 Task: Search one way flight ticket for 2 adults, 4 children and 1 infant on lap in business from Roanoke: Roanoke-blacksburg Regional Airport (woodrum Field) to Raleigh: Raleigh-durham International Airport on 8-5-2023. Choice of flights is Singapure airlines. Number of bags: 2 carry on bags and 7 checked bags. Price is upto 93000. Outbound departure time preference is 22:45.
Action: Mouse moved to (288, 266)
Screenshot: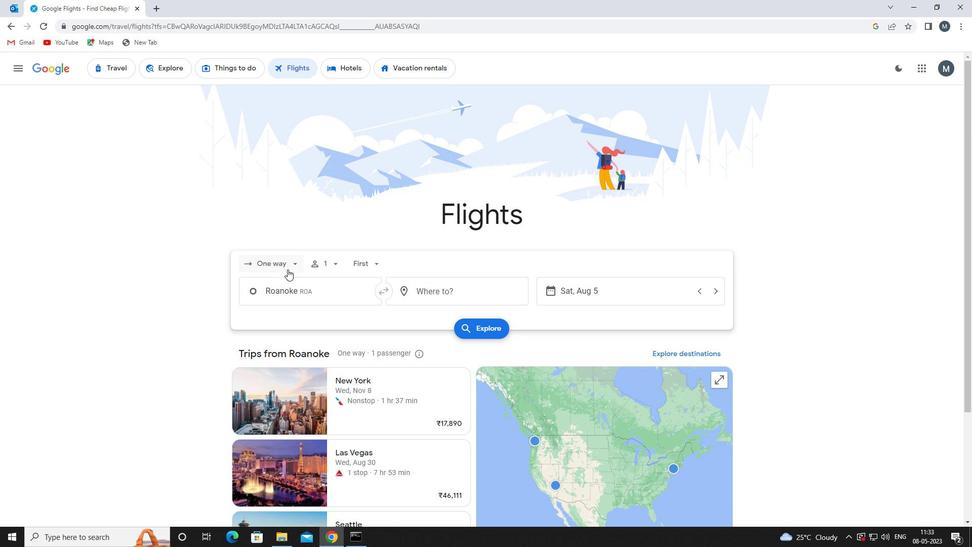 
Action: Mouse pressed left at (288, 266)
Screenshot: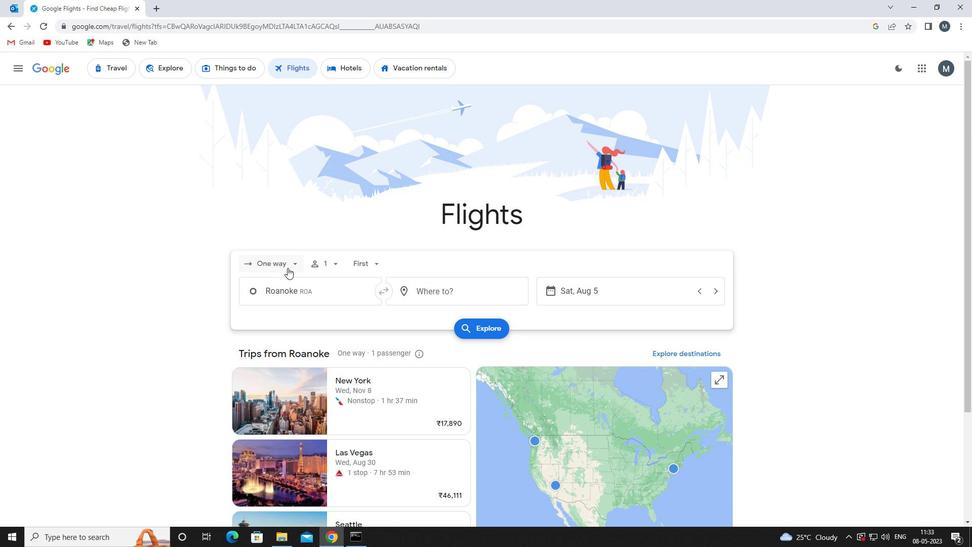
Action: Mouse moved to (295, 313)
Screenshot: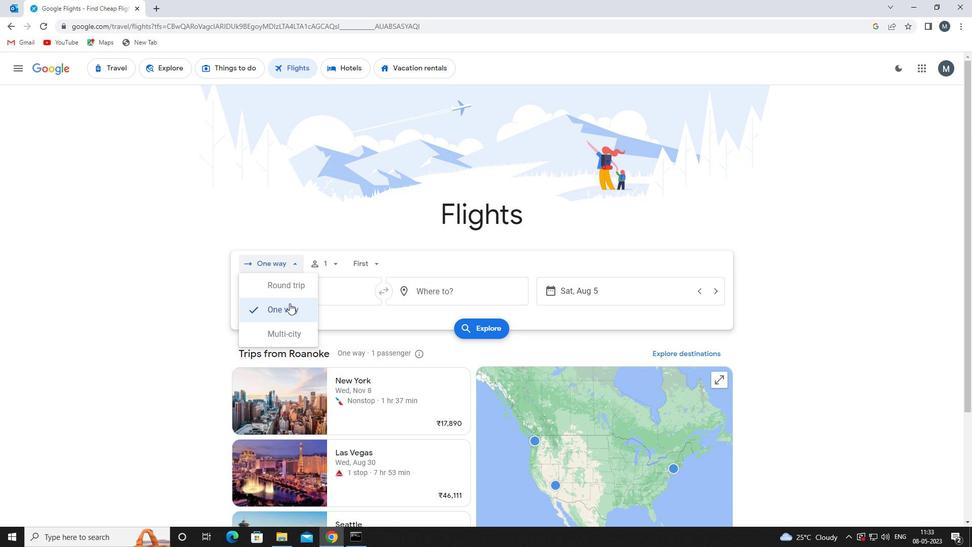 
Action: Mouse pressed left at (295, 313)
Screenshot: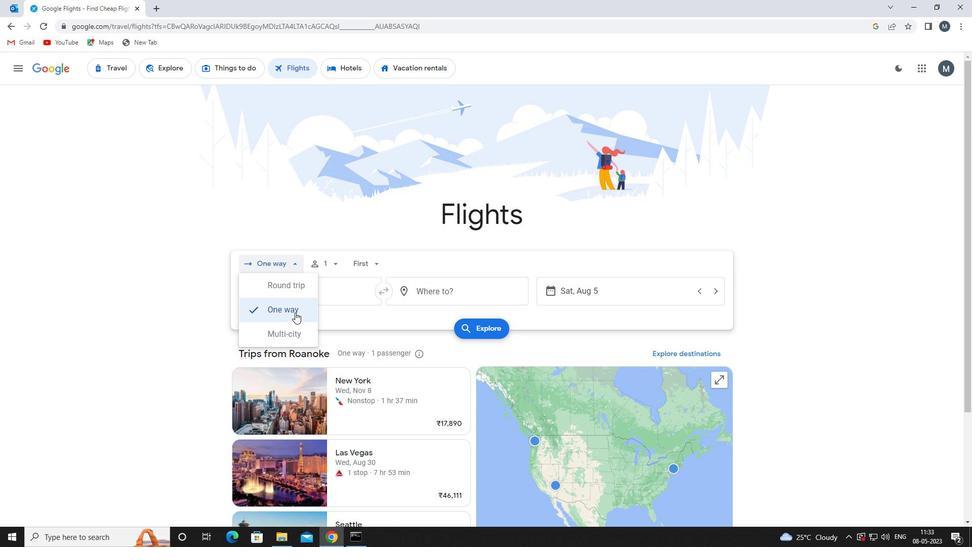
Action: Mouse moved to (334, 264)
Screenshot: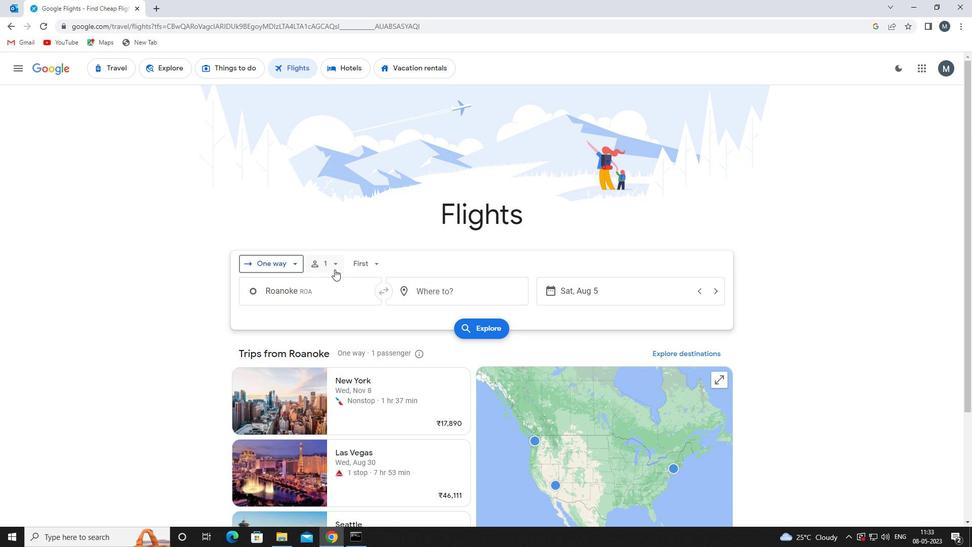 
Action: Mouse pressed left at (334, 264)
Screenshot: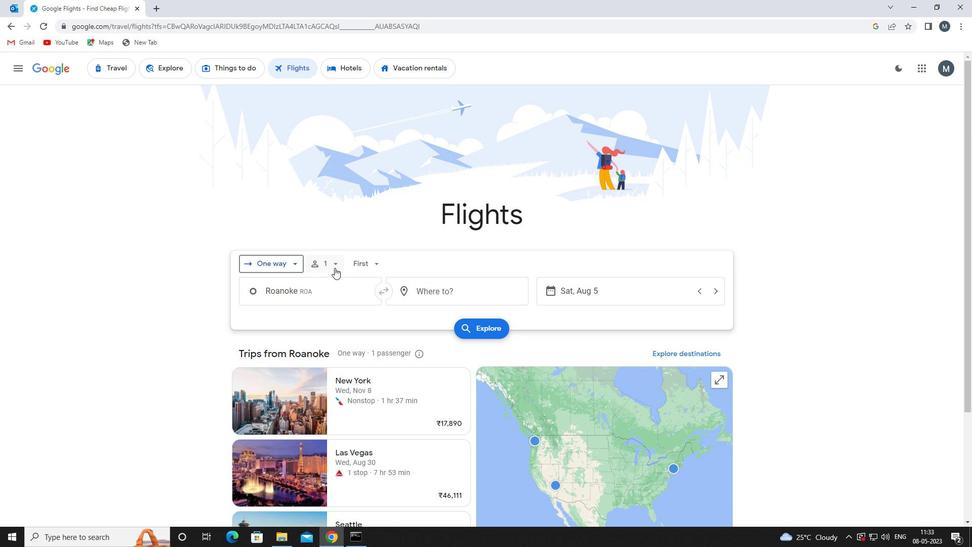 
Action: Mouse moved to (413, 289)
Screenshot: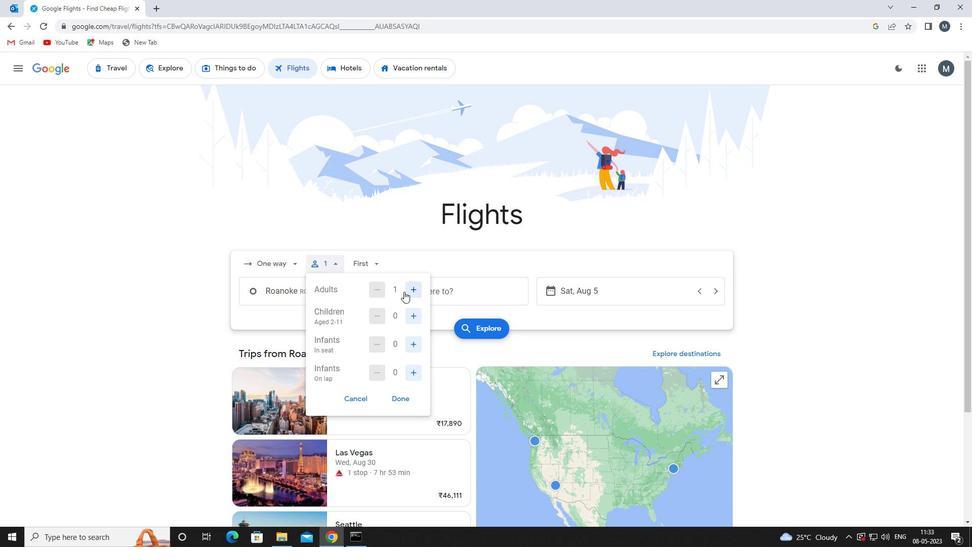 
Action: Mouse pressed left at (413, 289)
Screenshot: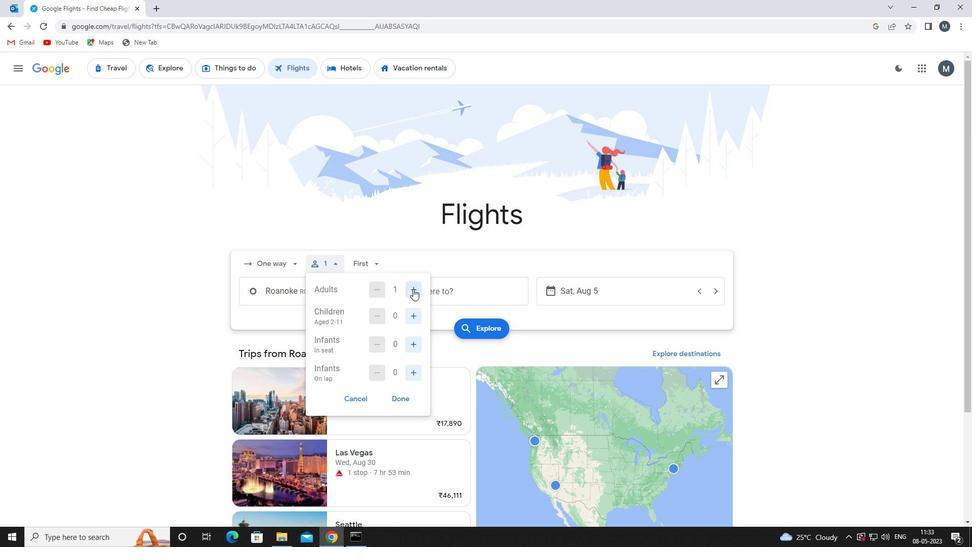 
Action: Mouse moved to (413, 316)
Screenshot: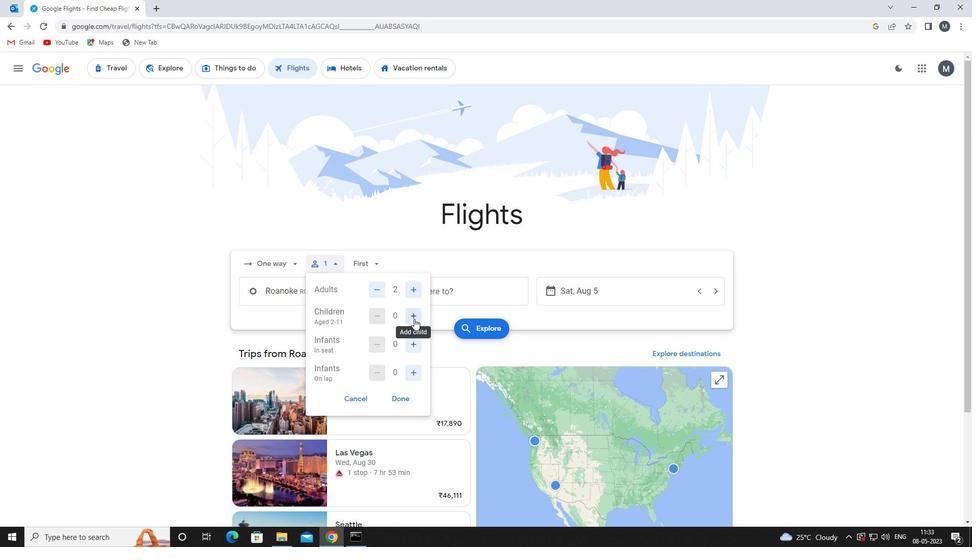 
Action: Mouse pressed left at (413, 316)
Screenshot: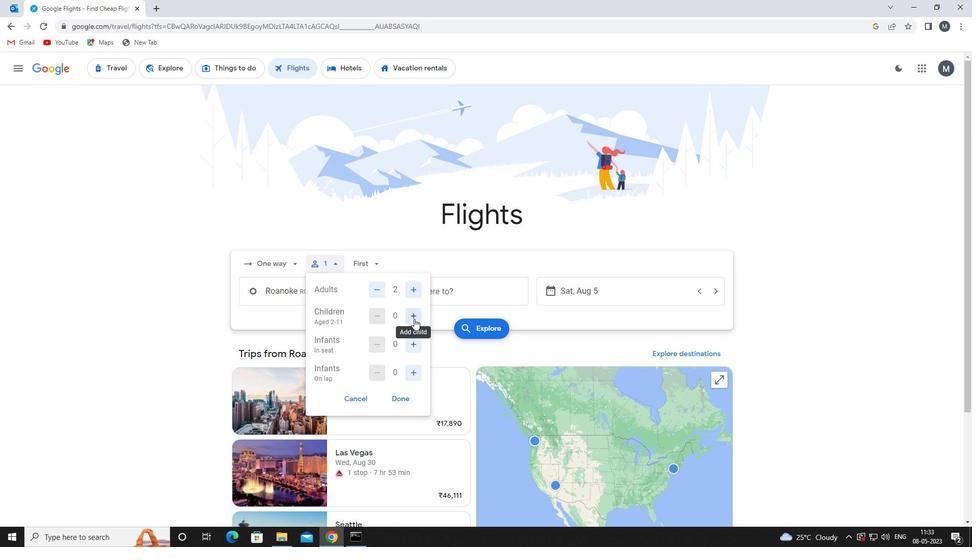 
Action: Mouse moved to (413, 316)
Screenshot: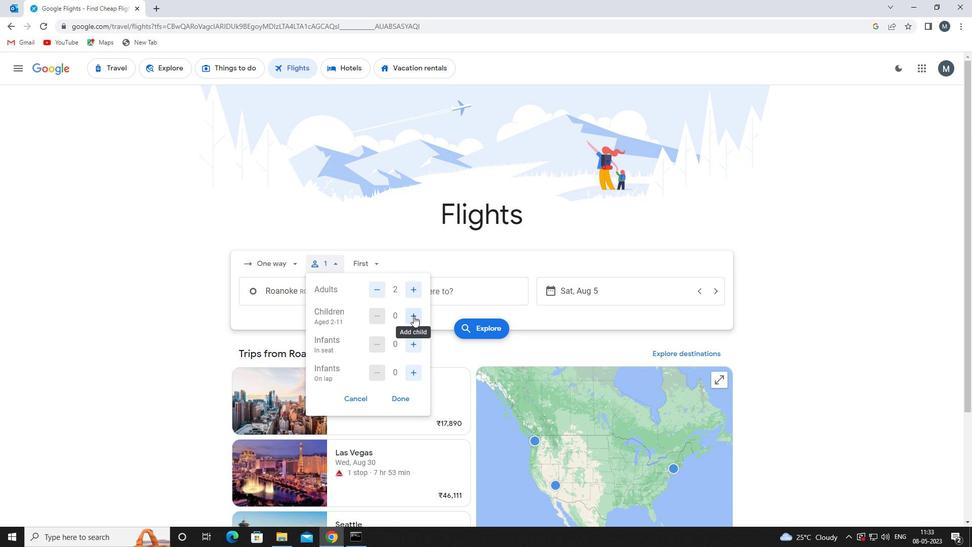 
Action: Mouse pressed left at (413, 316)
Screenshot: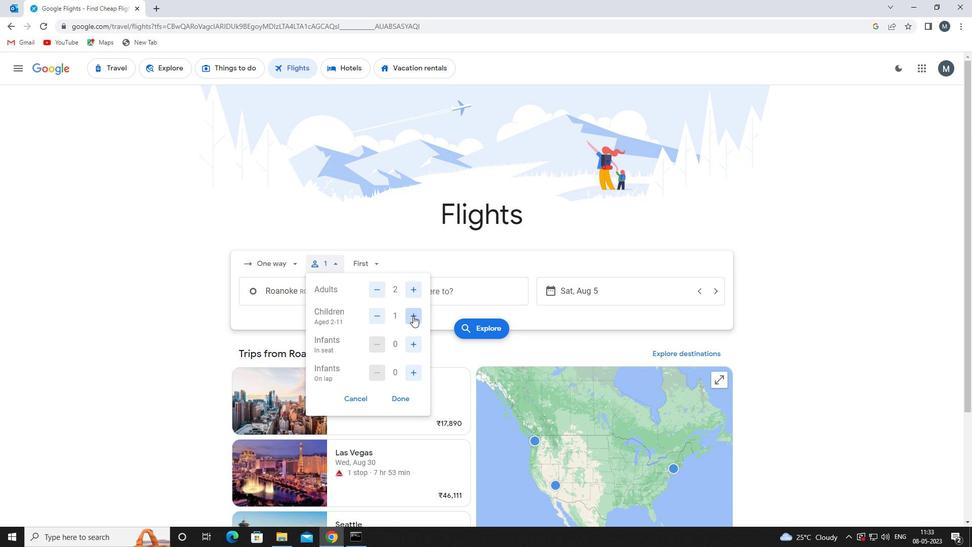 
Action: Mouse pressed left at (413, 316)
Screenshot: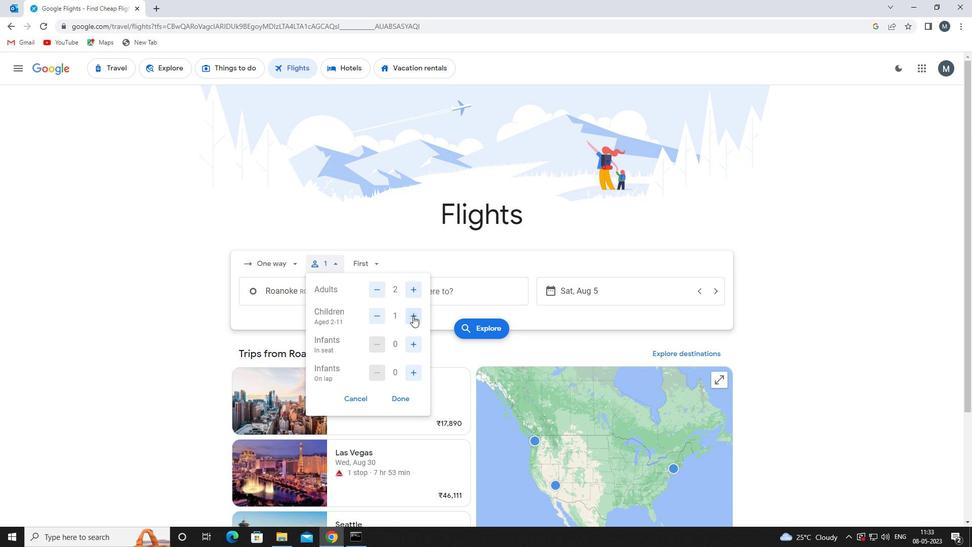
Action: Mouse pressed left at (413, 316)
Screenshot: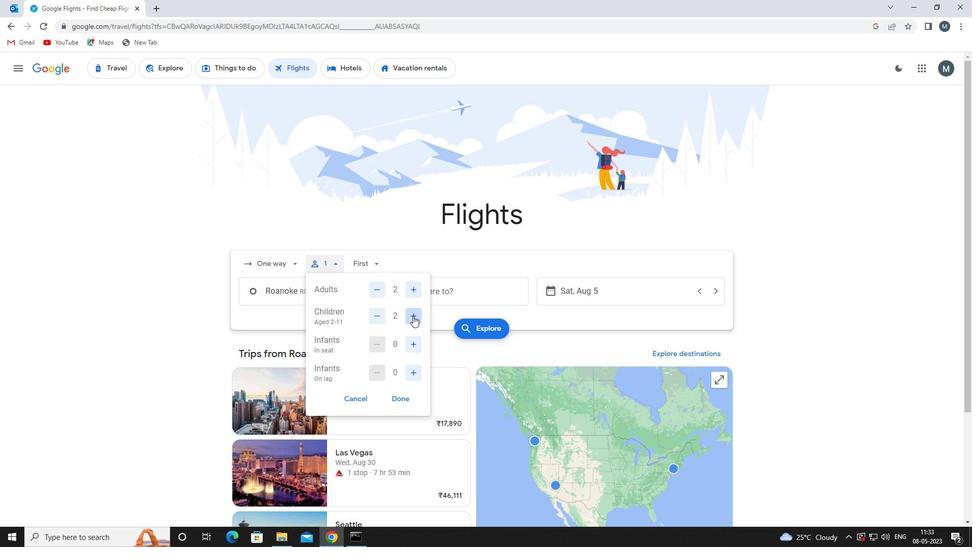 
Action: Mouse moved to (417, 344)
Screenshot: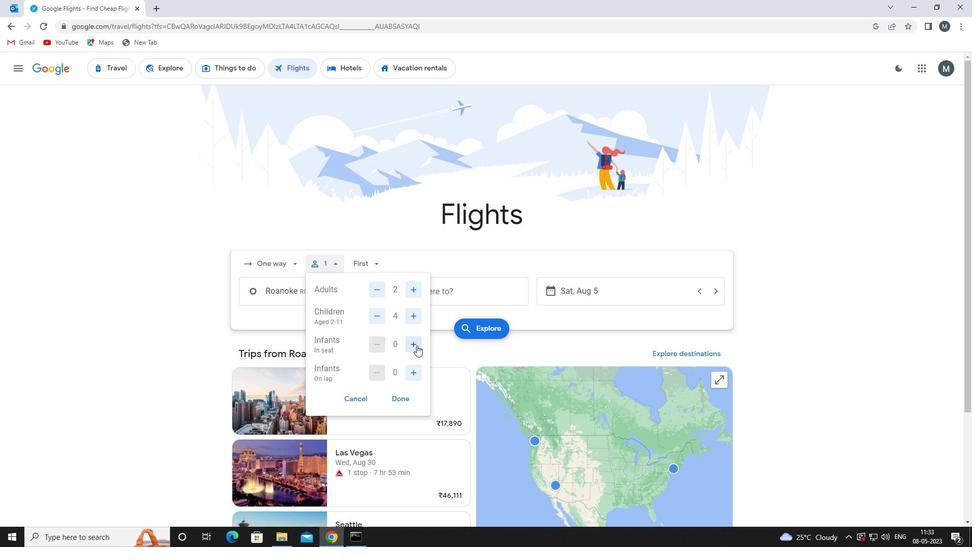 
Action: Mouse pressed left at (417, 344)
Screenshot: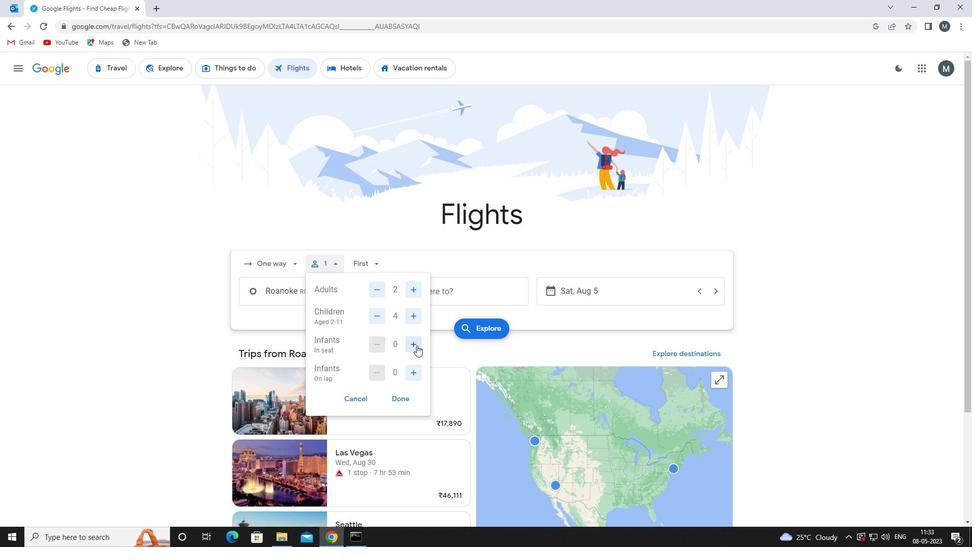 
Action: Mouse moved to (405, 397)
Screenshot: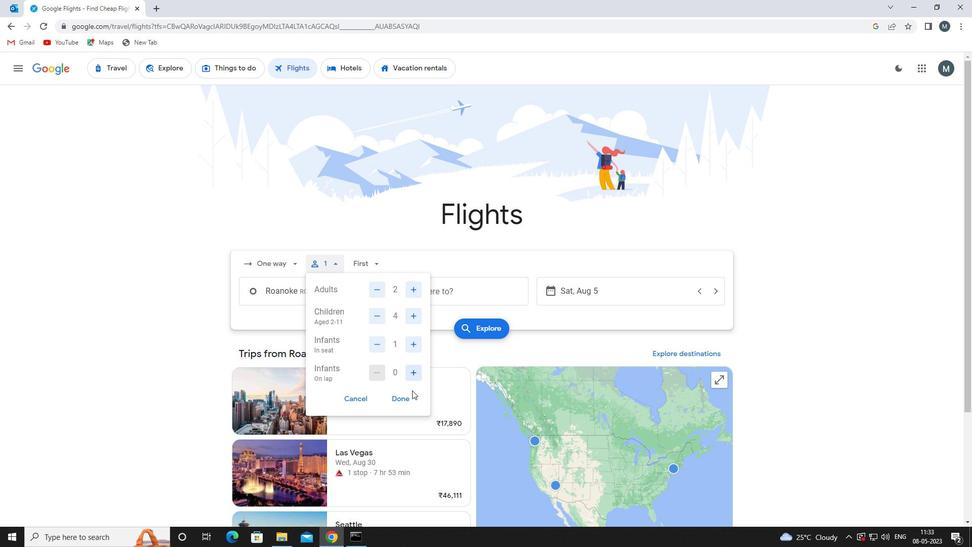 
Action: Mouse pressed left at (405, 397)
Screenshot: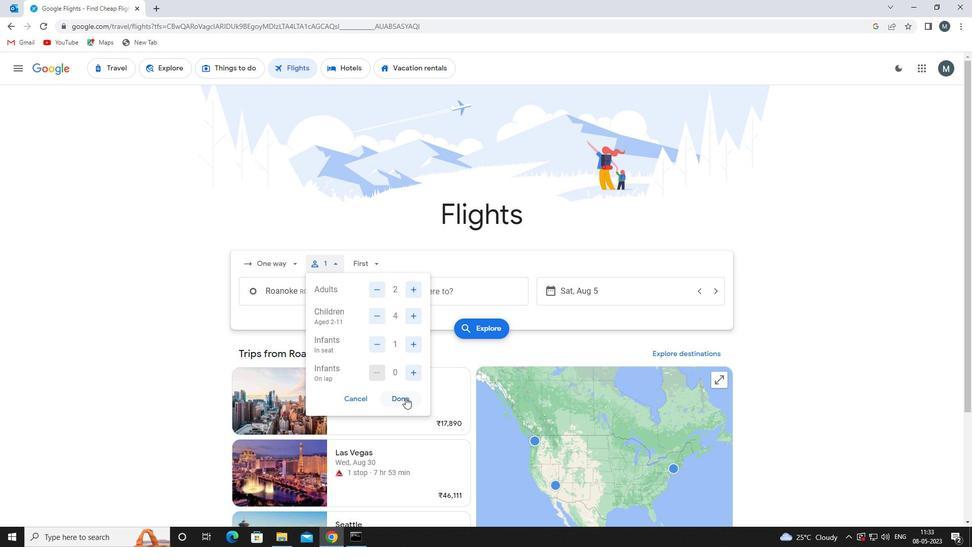 
Action: Mouse moved to (374, 267)
Screenshot: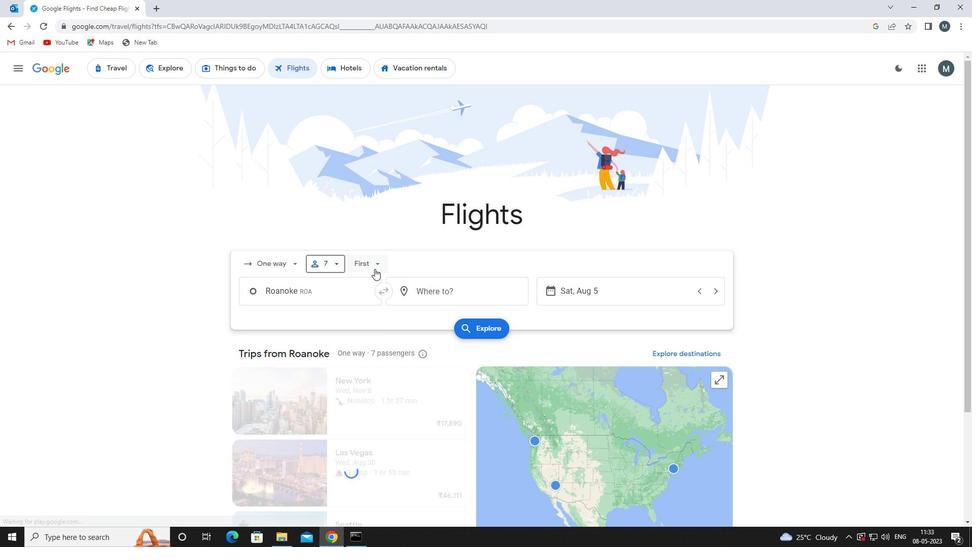 
Action: Mouse pressed left at (374, 267)
Screenshot: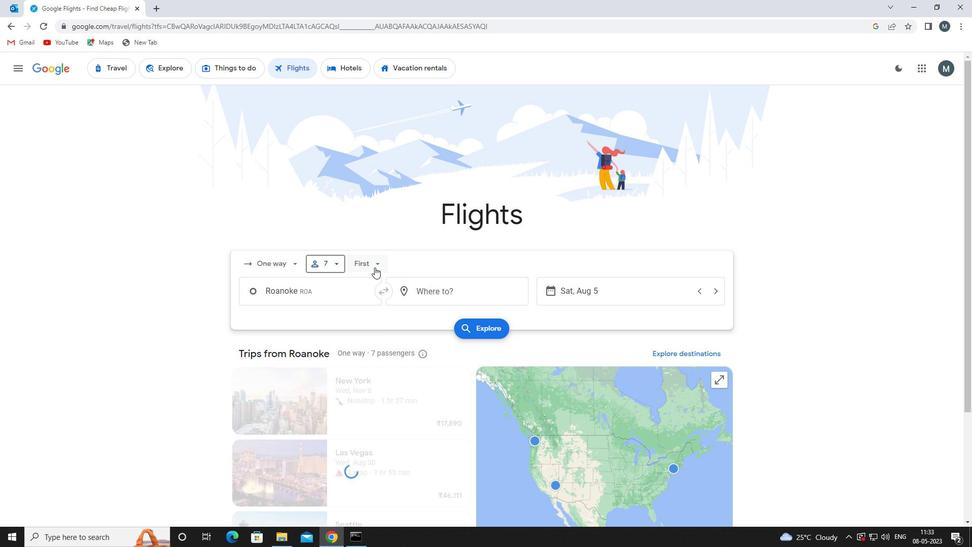 
Action: Mouse moved to (393, 333)
Screenshot: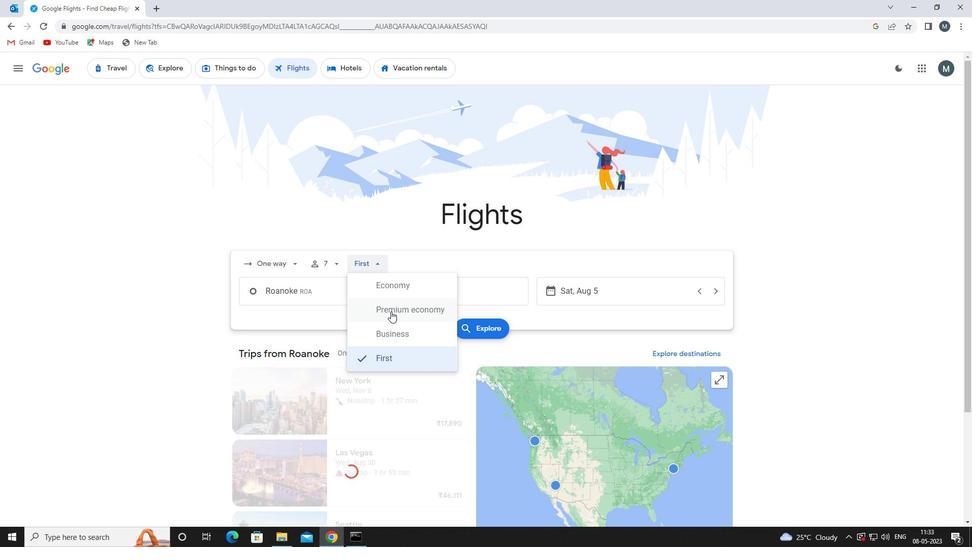 
Action: Mouse pressed left at (393, 333)
Screenshot: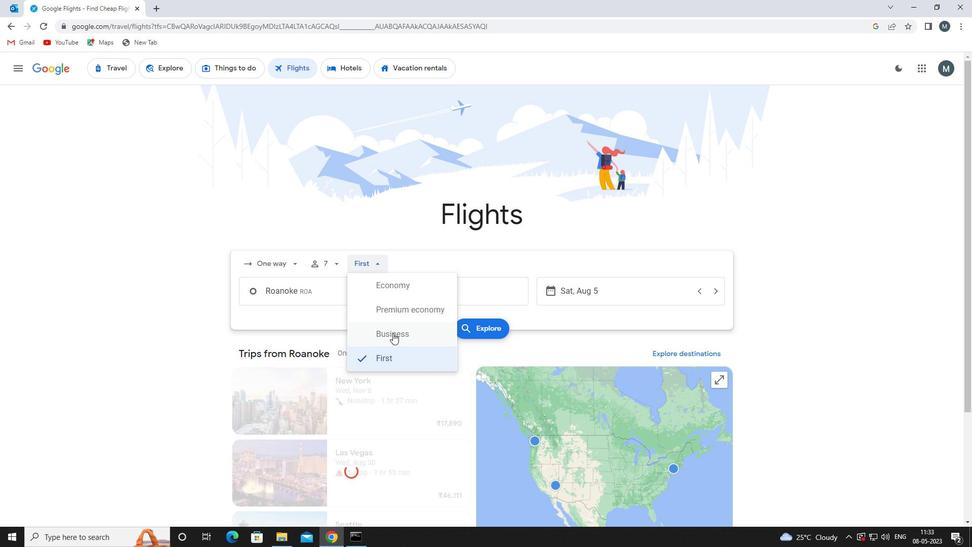 
Action: Mouse moved to (311, 294)
Screenshot: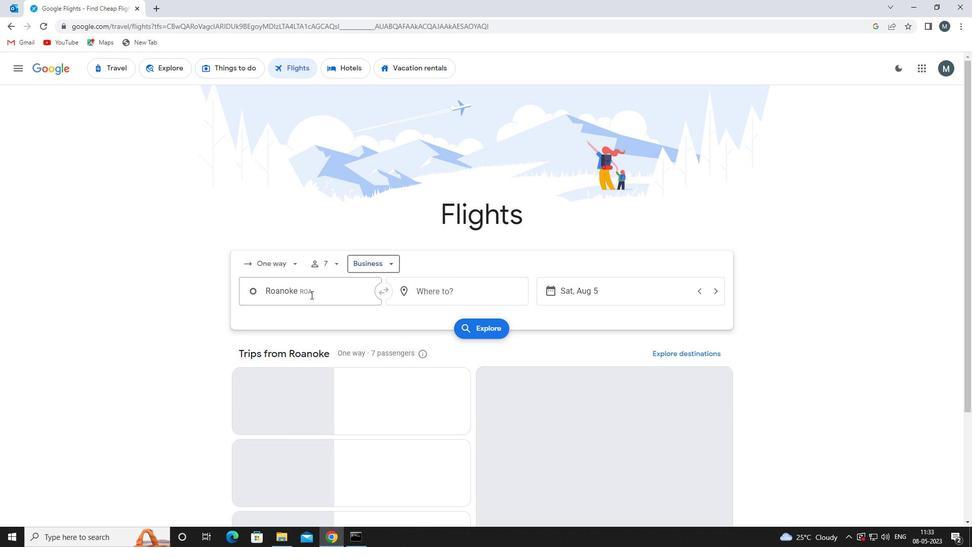 
Action: Mouse pressed left at (311, 294)
Screenshot: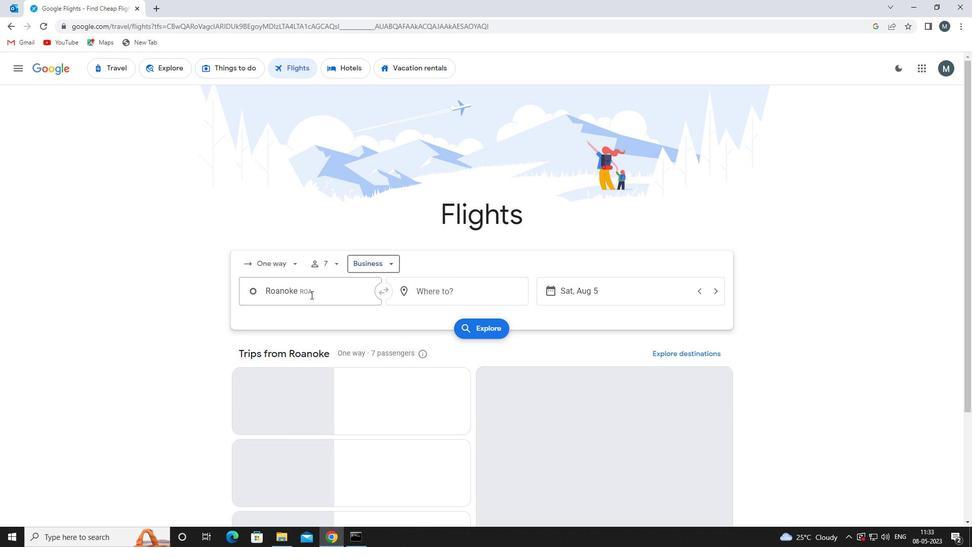 
Action: Mouse moved to (329, 344)
Screenshot: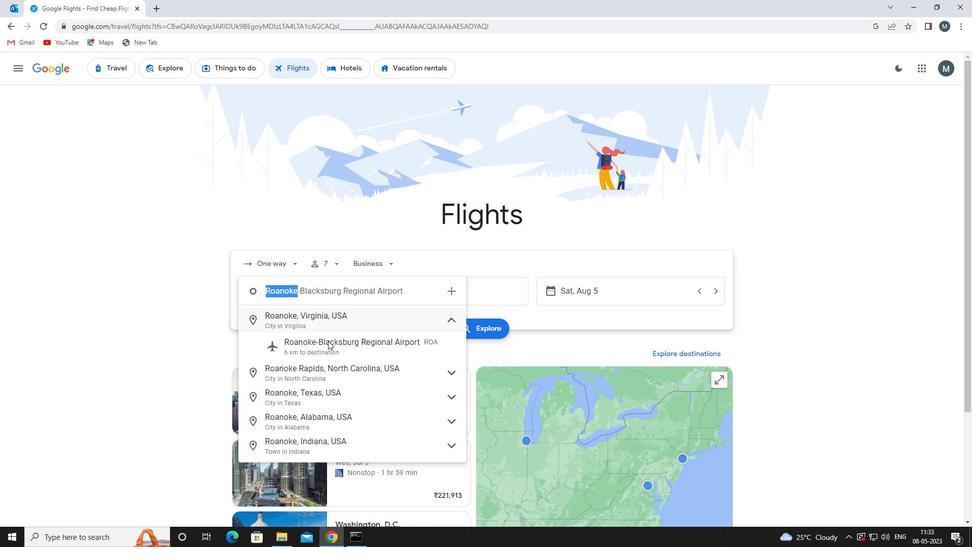 
Action: Mouse pressed left at (329, 344)
Screenshot: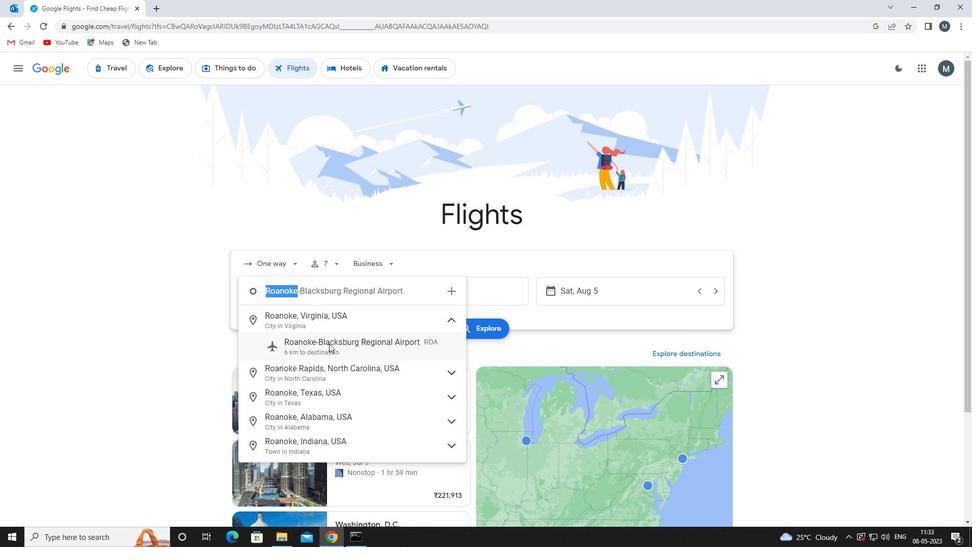 
Action: Mouse moved to (429, 289)
Screenshot: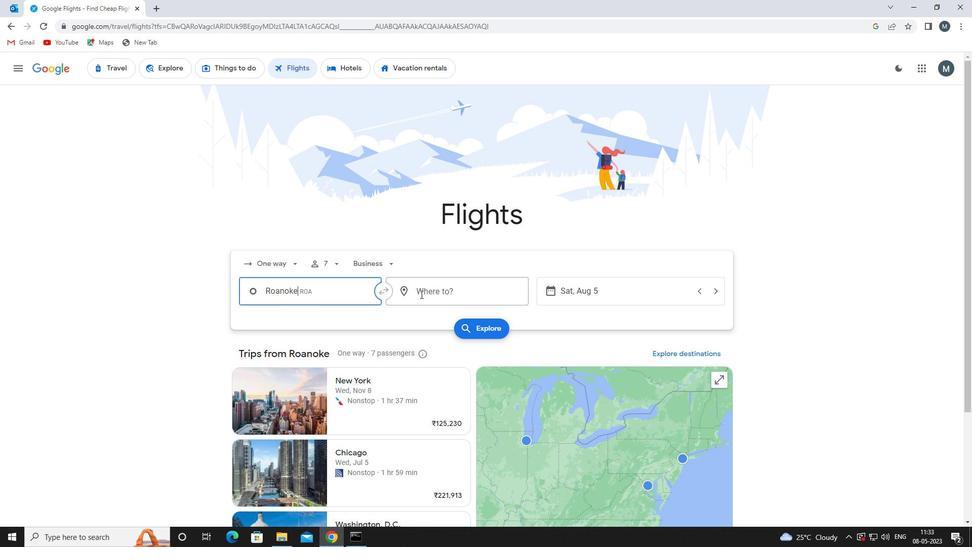 
Action: Mouse pressed left at (429, 289)
Screenshot: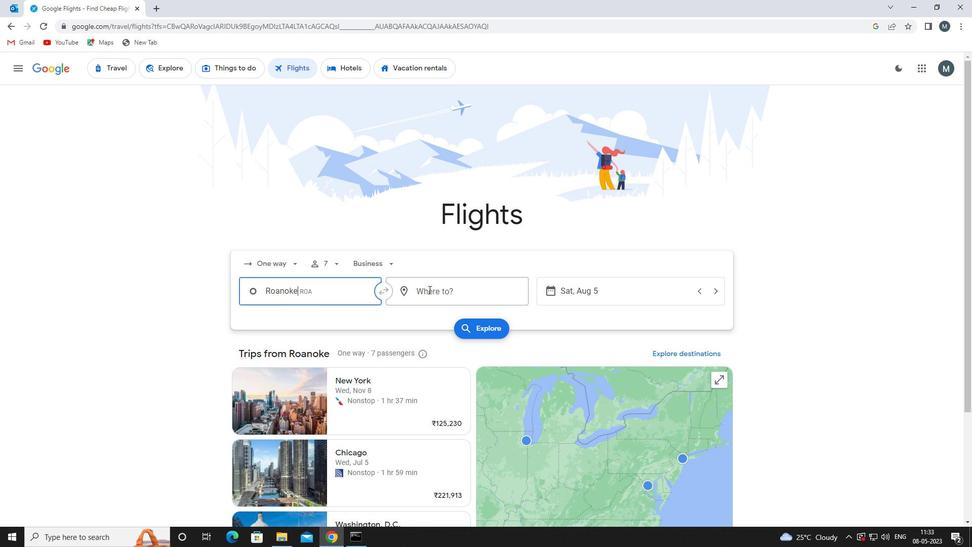 
Action: Mouse moved to (429, 289)
Screenshot: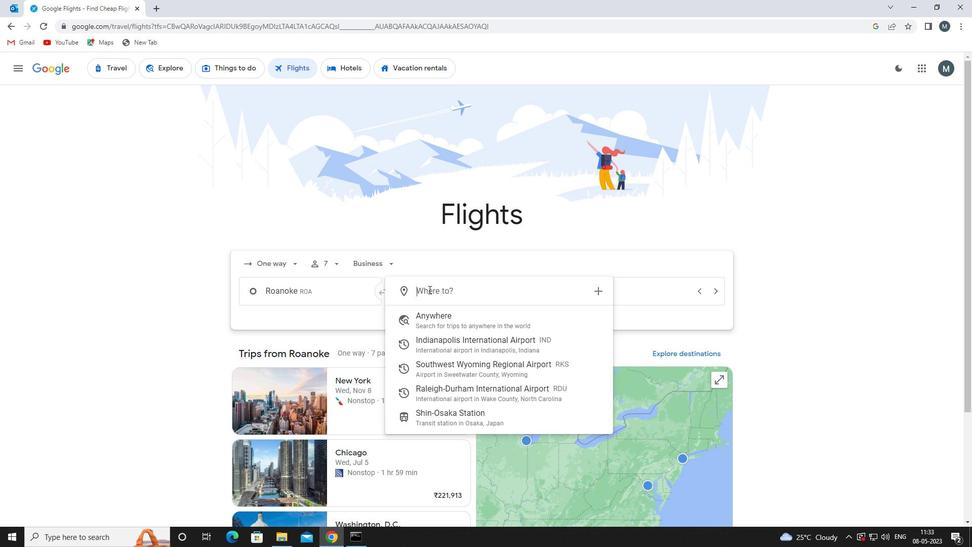 
Action: Key pressed rdu
Screenshot: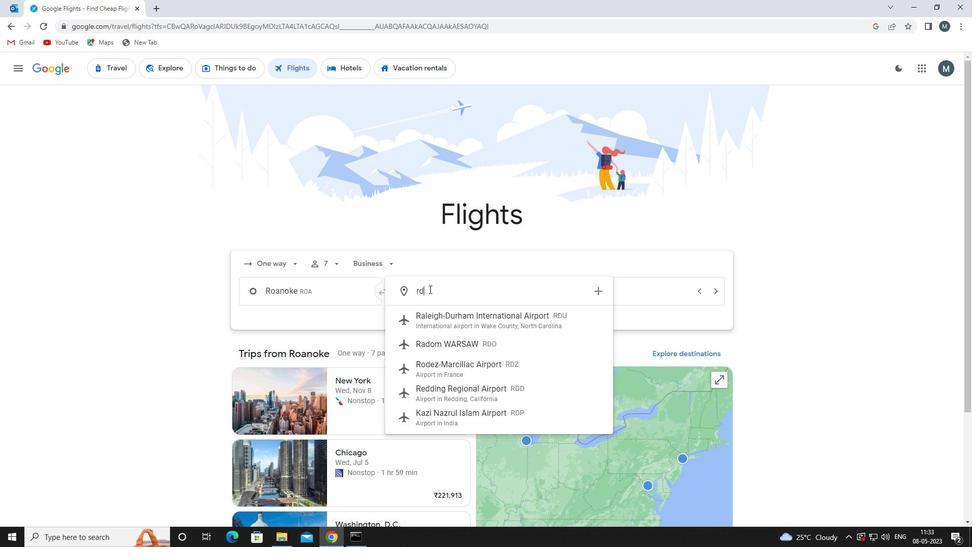
Action: Mouse moved to (435, 324)
Screenshot: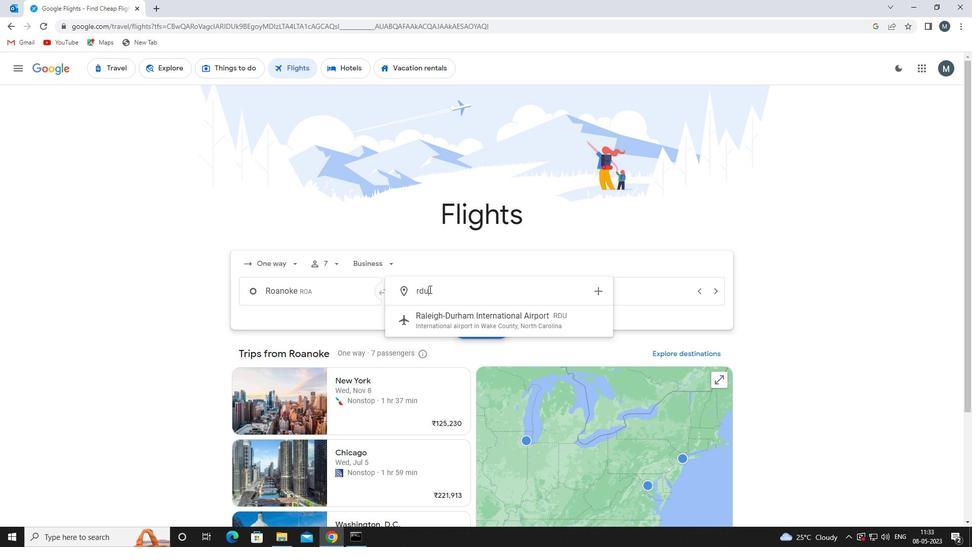 
Action: Mouse pressed left at (435, 324)
Screenshot: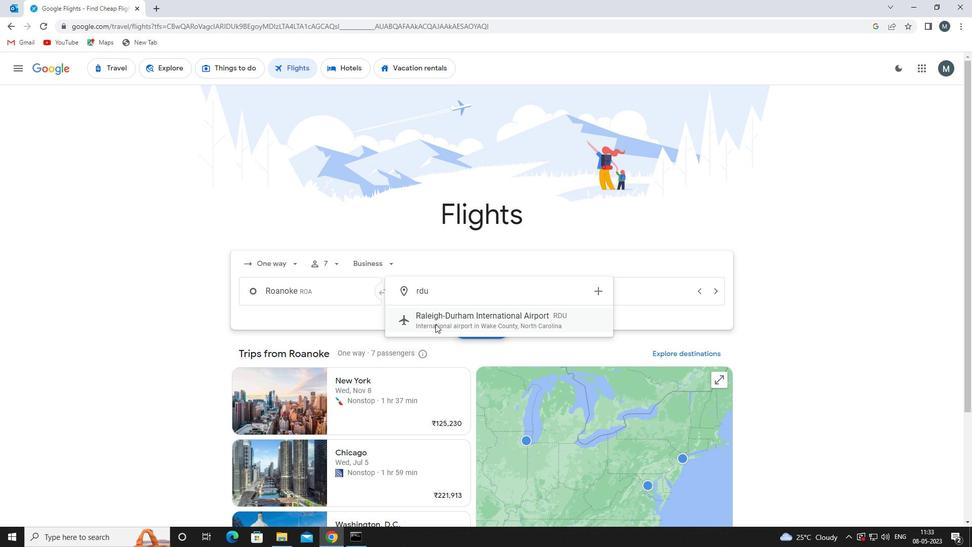 
Action: Mouse moved to (557, 286)
Screenshot: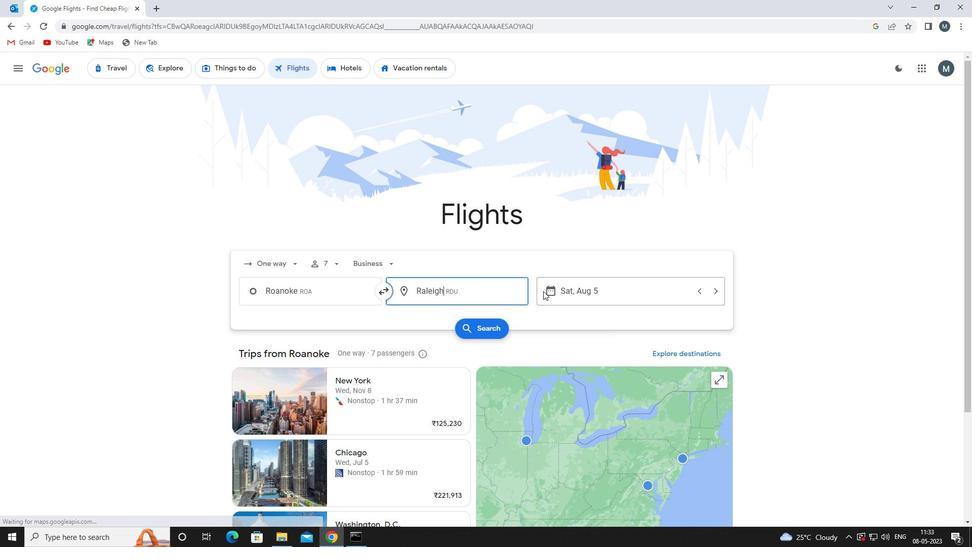 
Action: Mouse pressed left at (557, 286)
Screenshot: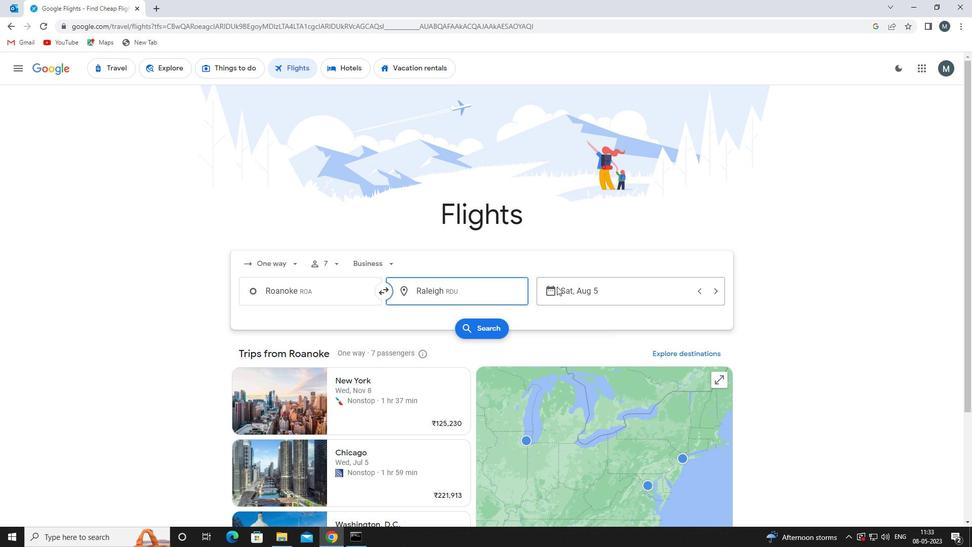 
Action: Mouse moved to (512, 346)
Screenshot: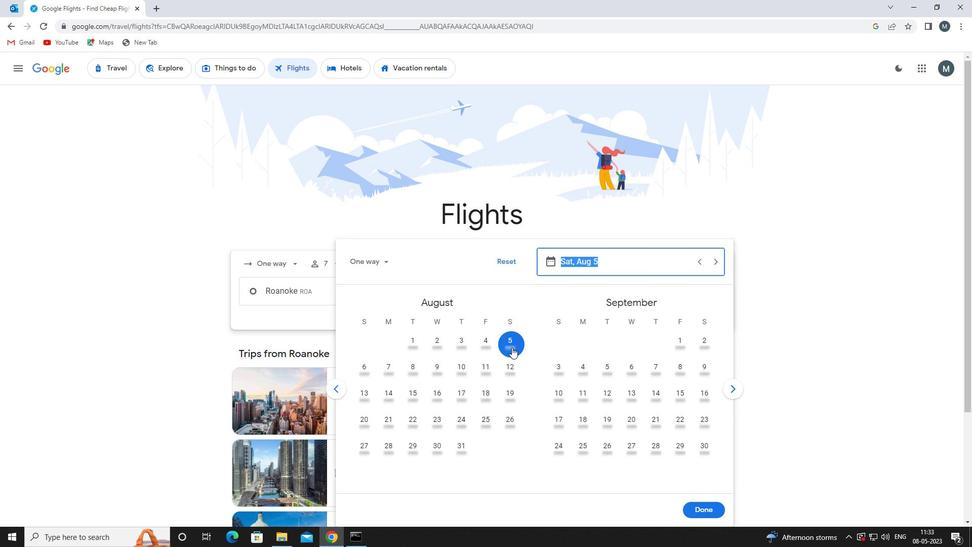 
Action: Mouse pressed left at (512, 346)
Screenshot: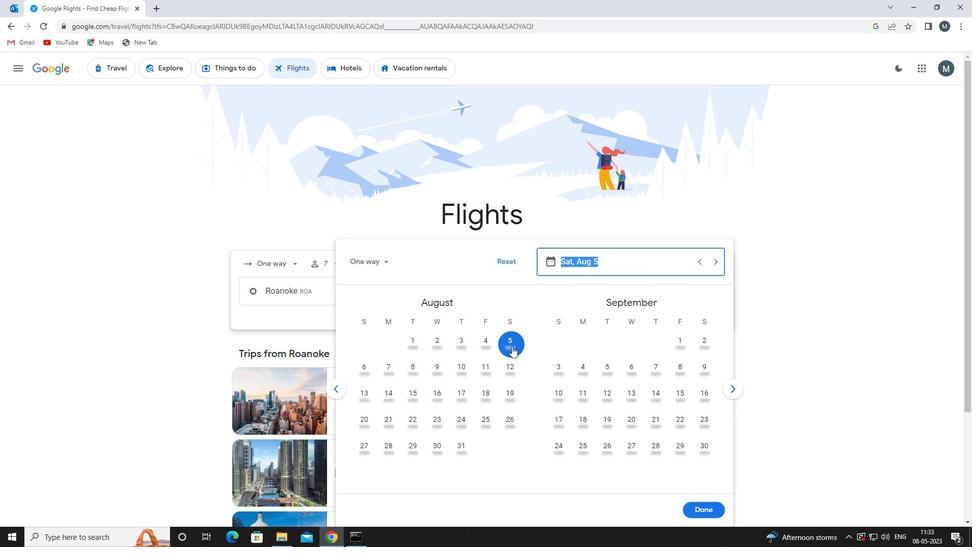 
Action: Mouse moved to (700, 510)
Screenshot: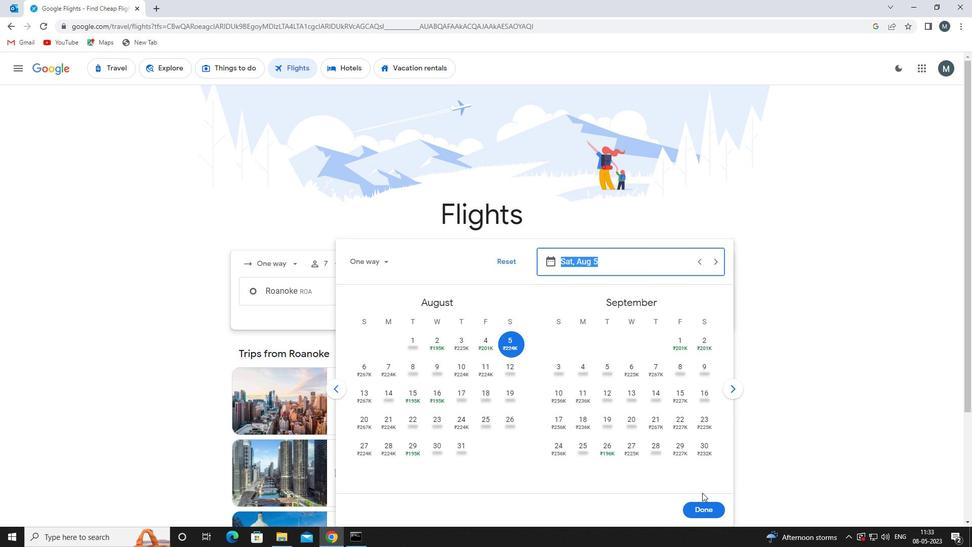 
Action: Mouse pressed left at (700, 510)
Screenshot: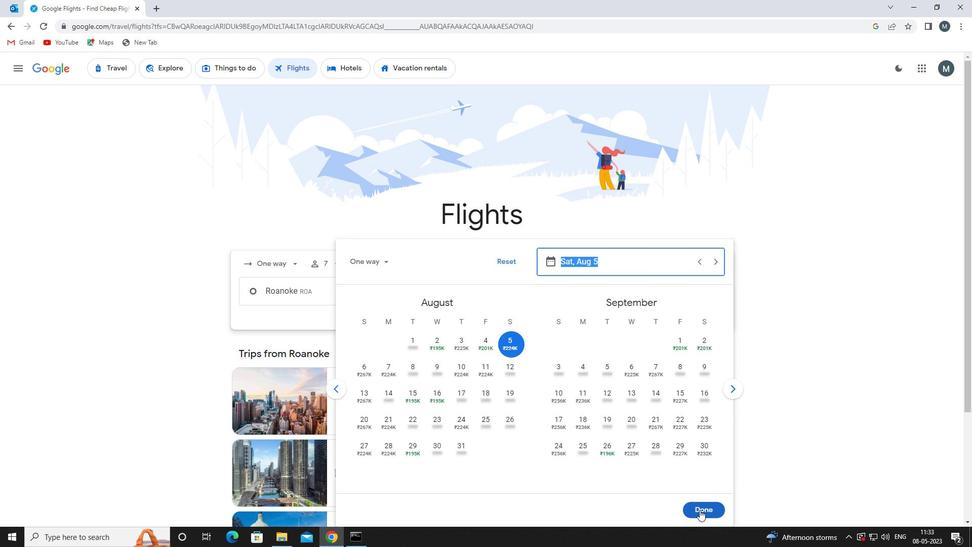 
Action: Mouse moved to (497, 331)
Screenshot: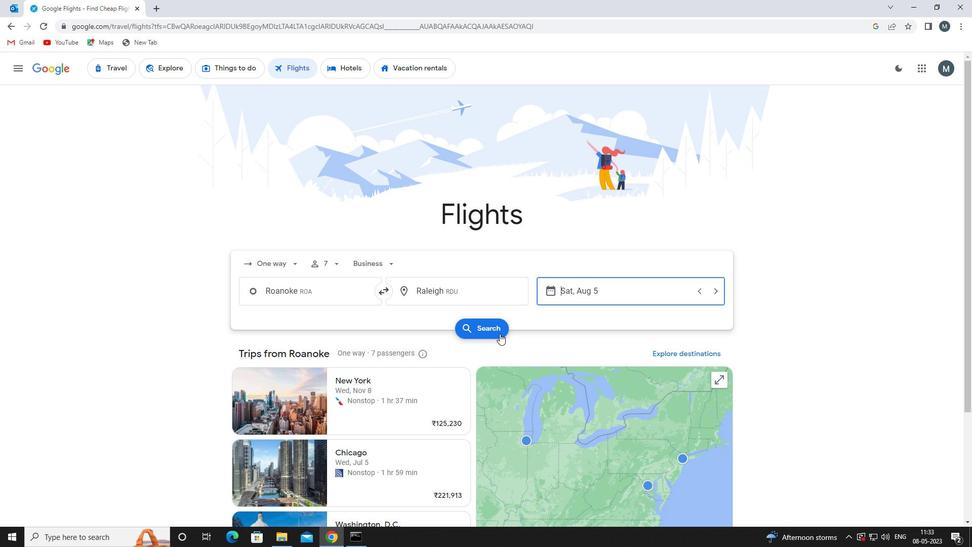 
Action: Mouse pressed left at (497, 331)
Screenshot: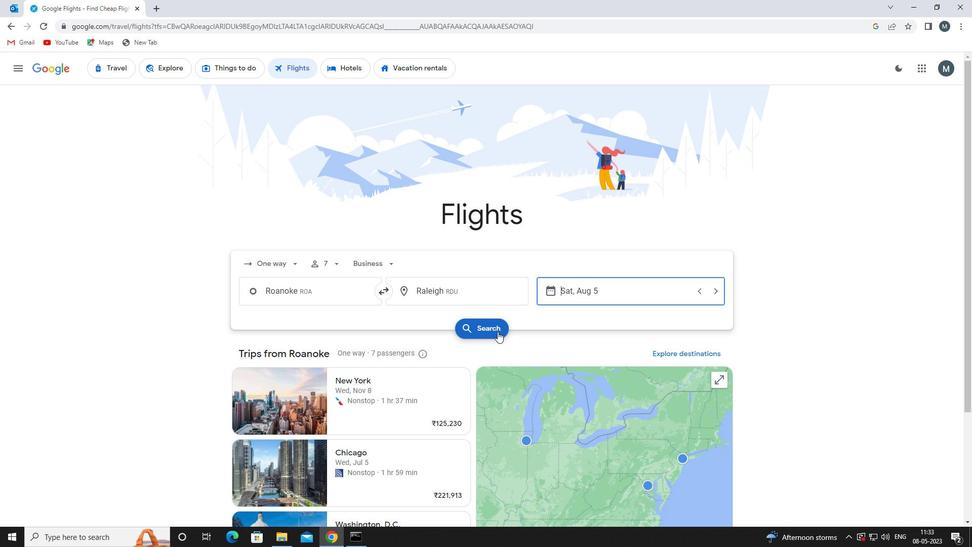 
Action: Mouse moved to (255, 165)
Screenshot: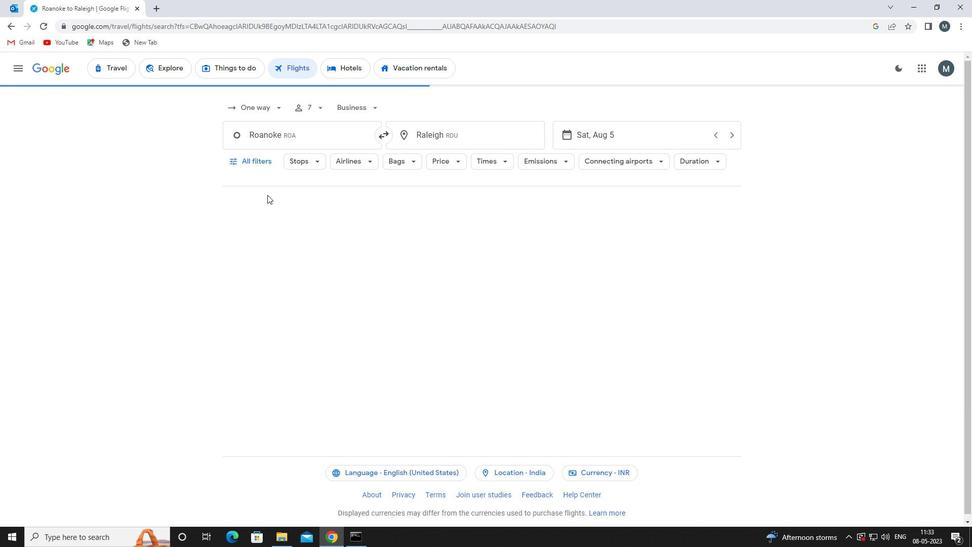 
Action: Mouse pressed left at (255, 165)
Screenshot: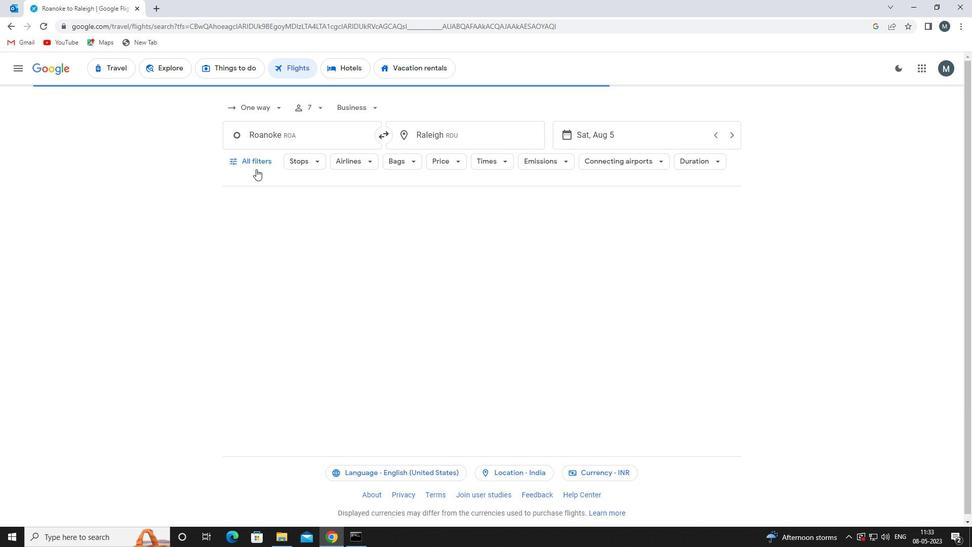 
Action: Mouse moved to (297, 262)
Screenshot: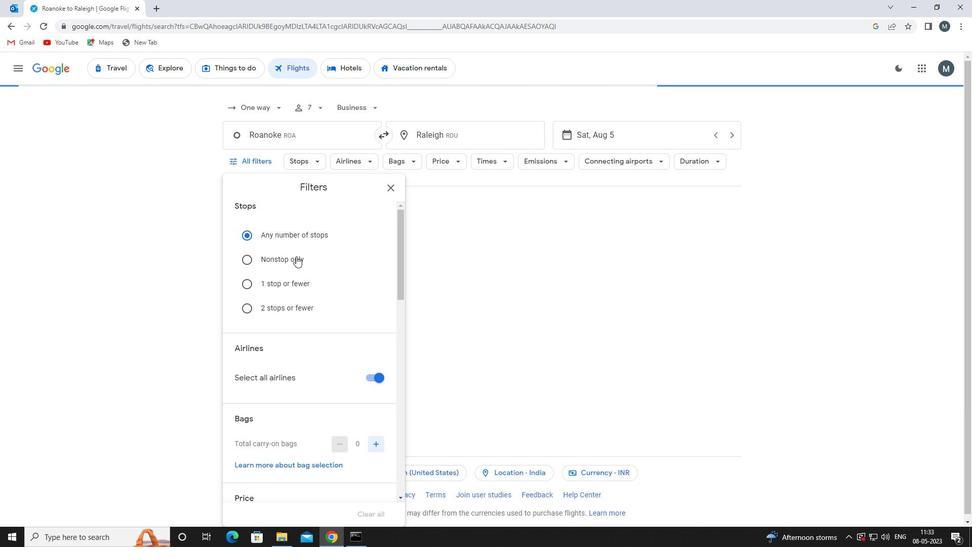
Action: Mouse scrolled (297, 262) with delta (0, 0)
Screenshot: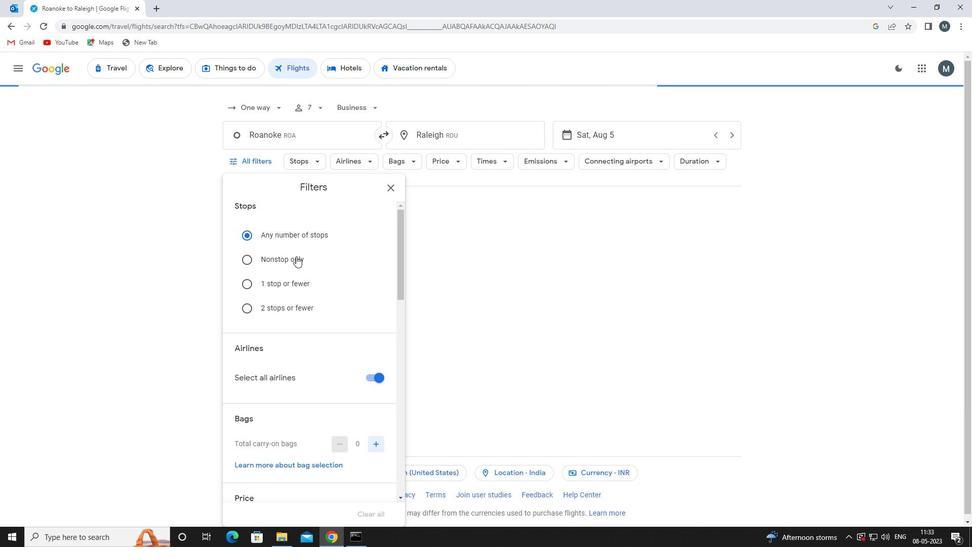 
Action: Mouse moved to (369, 325)
Screenshot: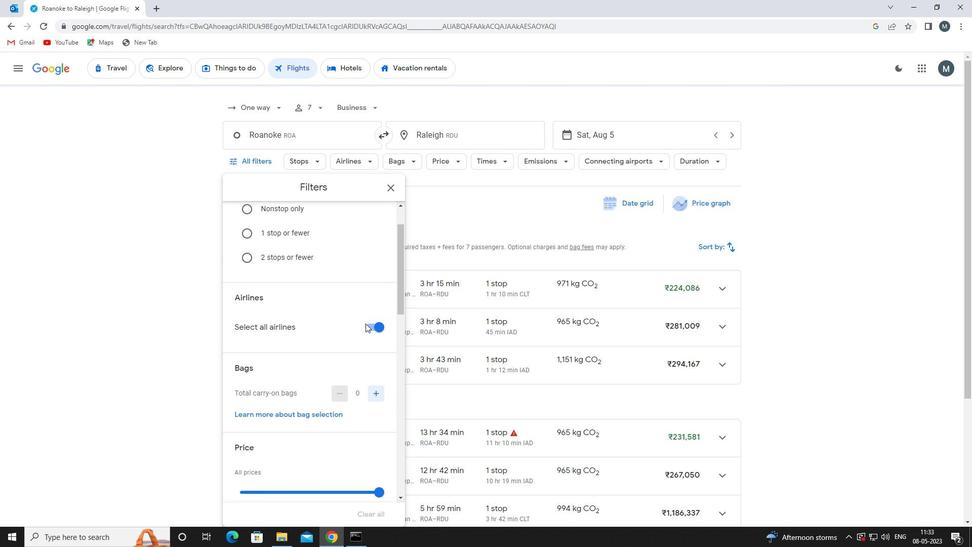 
Action: Mouse pressed left at (369, 325)
Screenshot: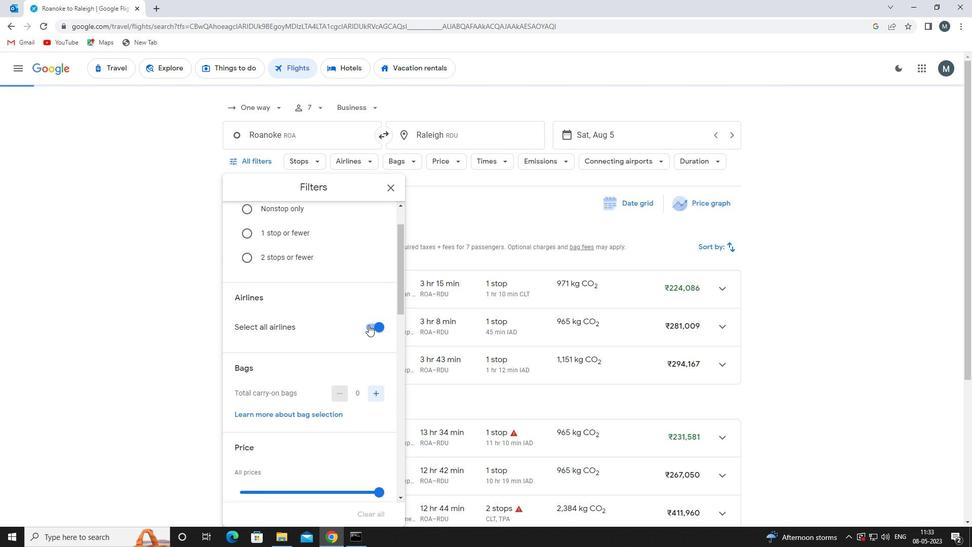 
Action: Mouse moved to (365, 325)
Screenshot: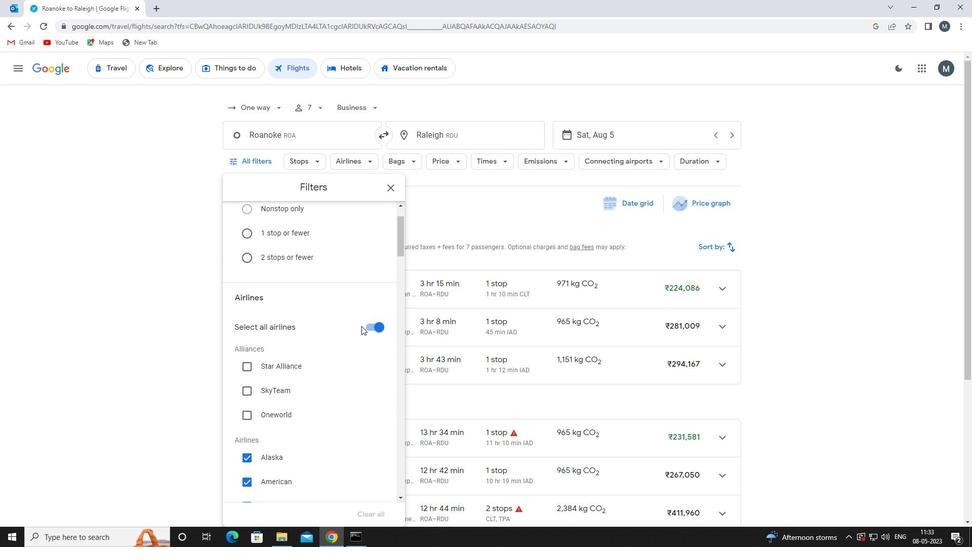 
Action: Mouse pressed left at (365, 325)
Screenshot: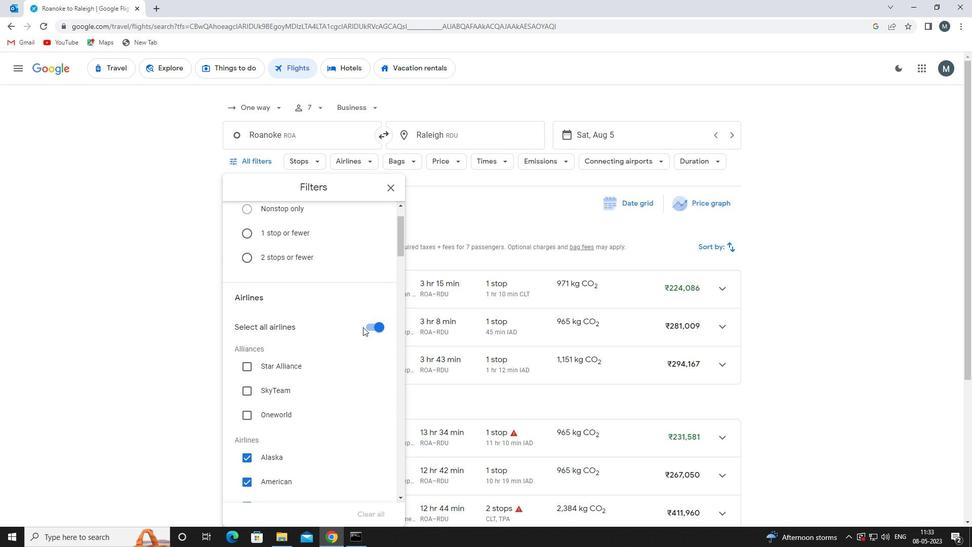 
Action: Mouse moved to (373, 326)
Screenshot: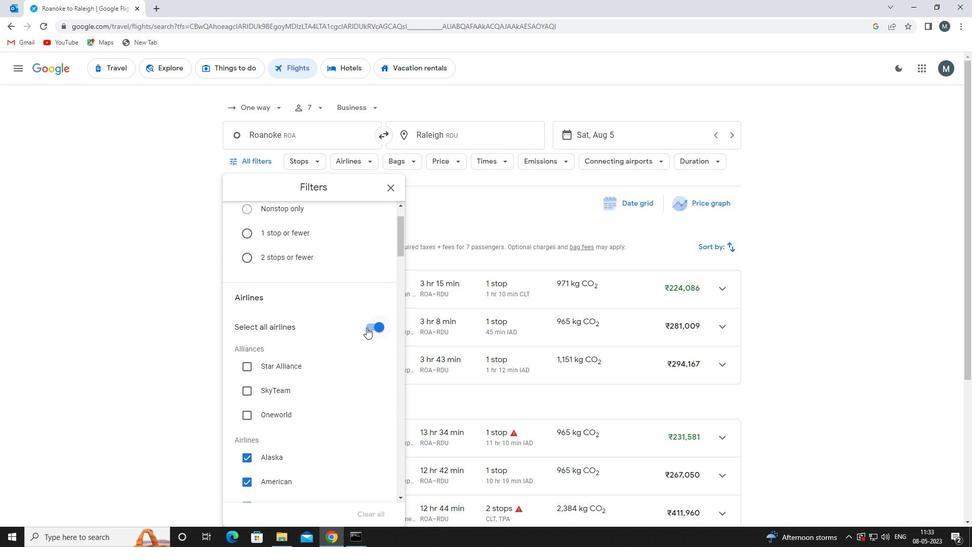
Action: Mouse pressed left at (373, 326)
Screenshot: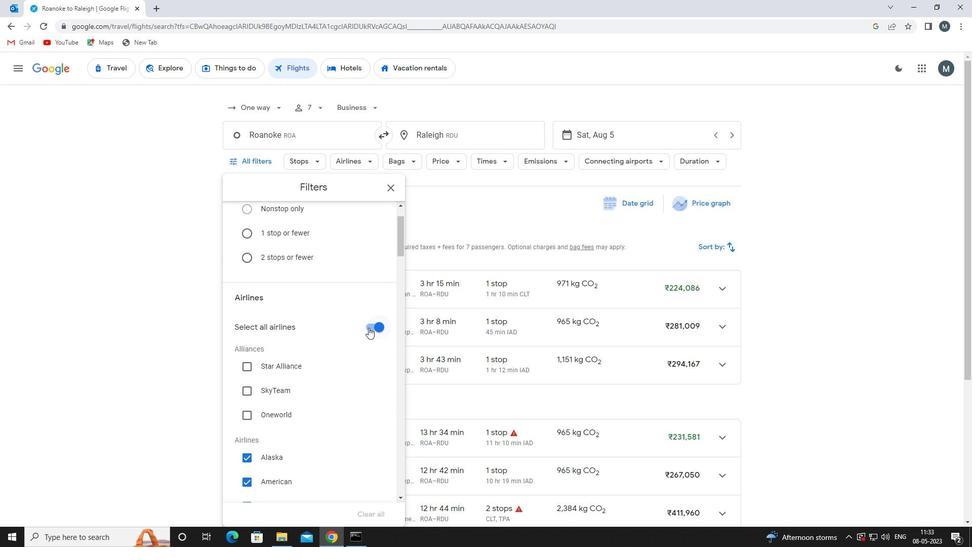 
Action: Mouse moved to (353, 332)
Screenshot: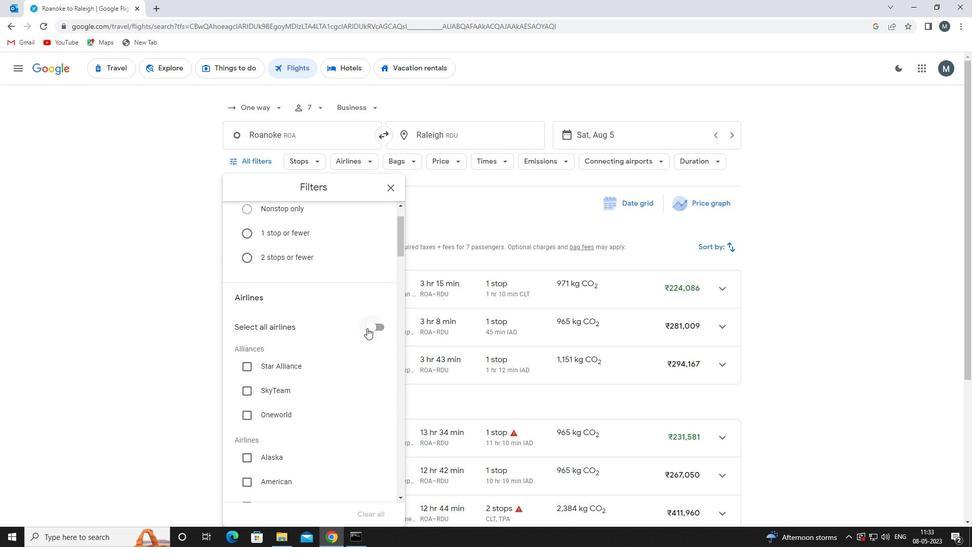 
Action: Mouse scrolled (353, 331) with delta (0, 0)
Screenshot: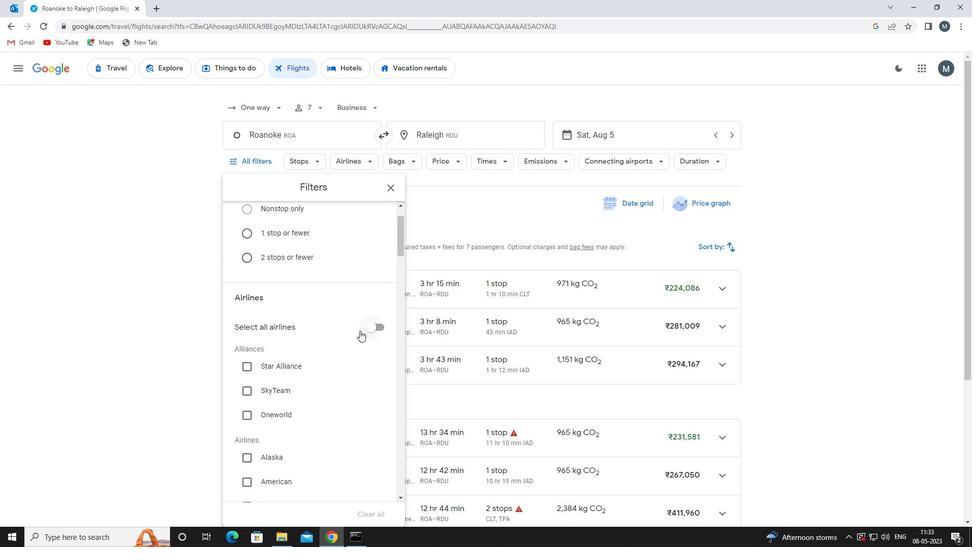 
Action: Mouse moved to (348, 332)
Screenshot: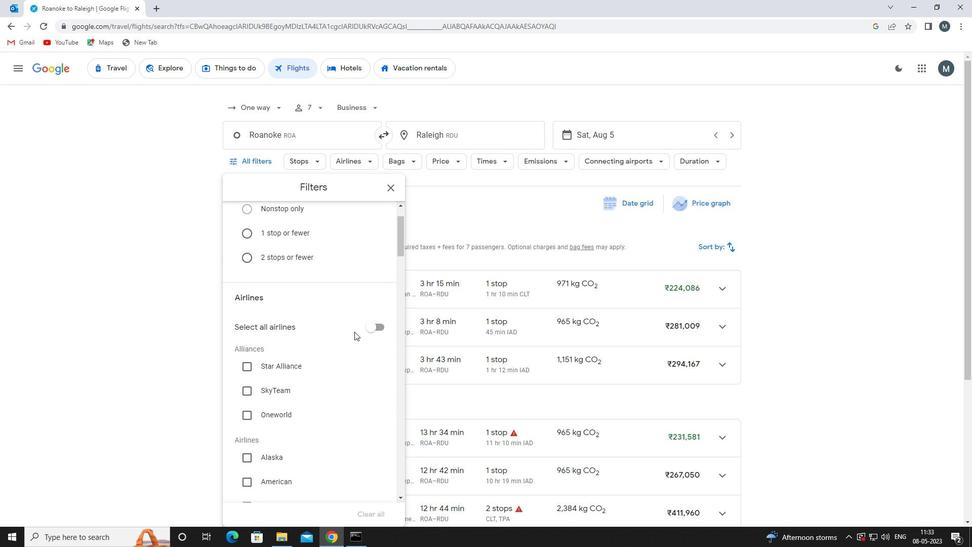 
Action: Mouse scrolled (348, 332) with delta (0, 0)
Screenshot: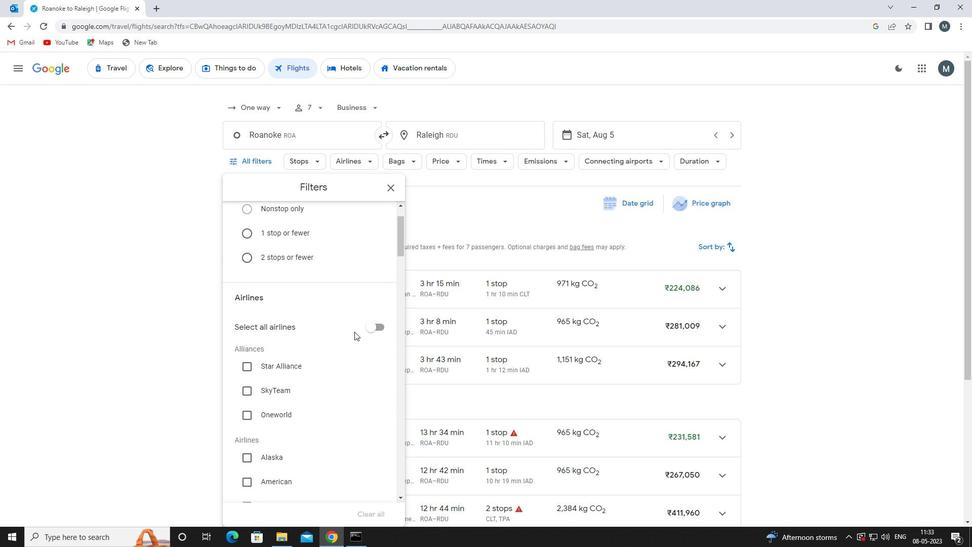 
Action: Mouse moved to (339, 331)
Screenshot: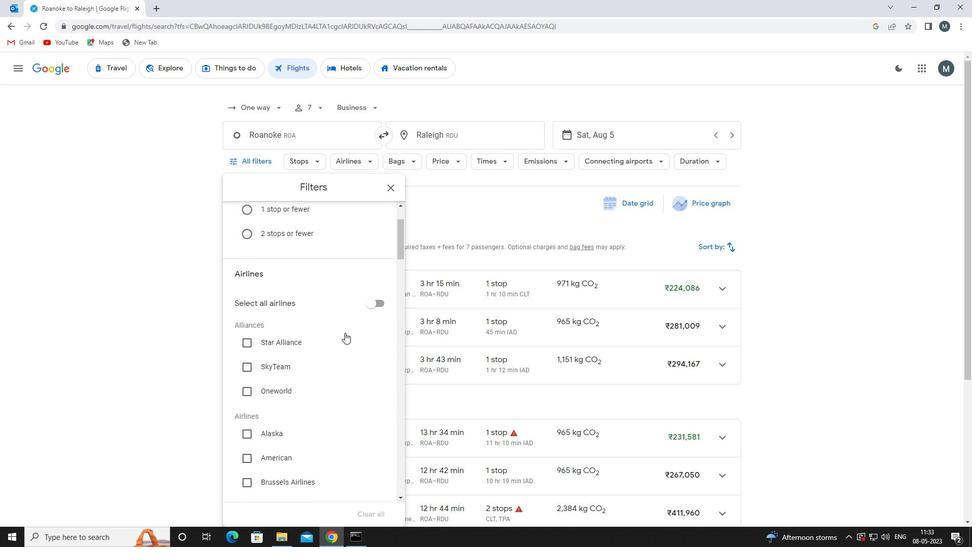 
Action: Mouse scrolled (339, 331) with delta (0, 0)
Screenshot: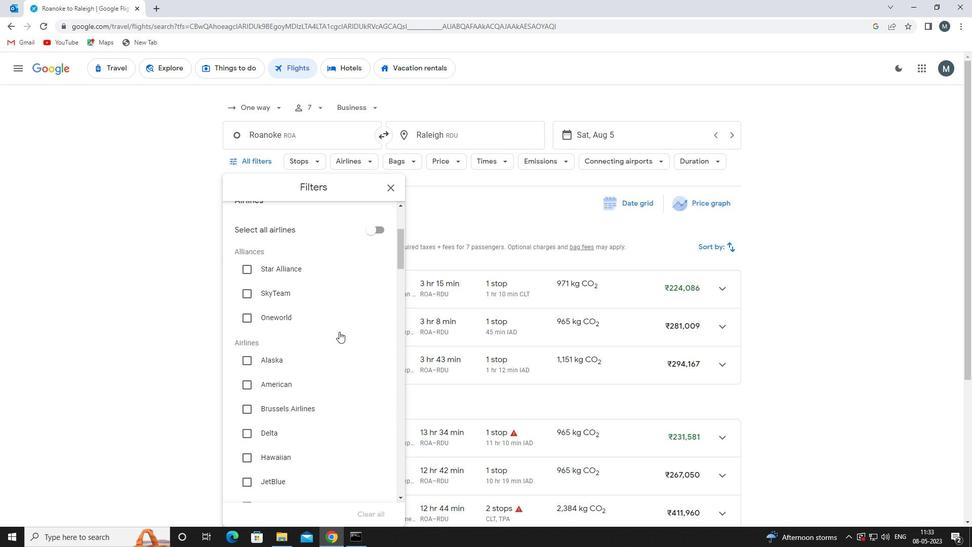 
Action: Mouse moved to (338, 331)
Screenshot: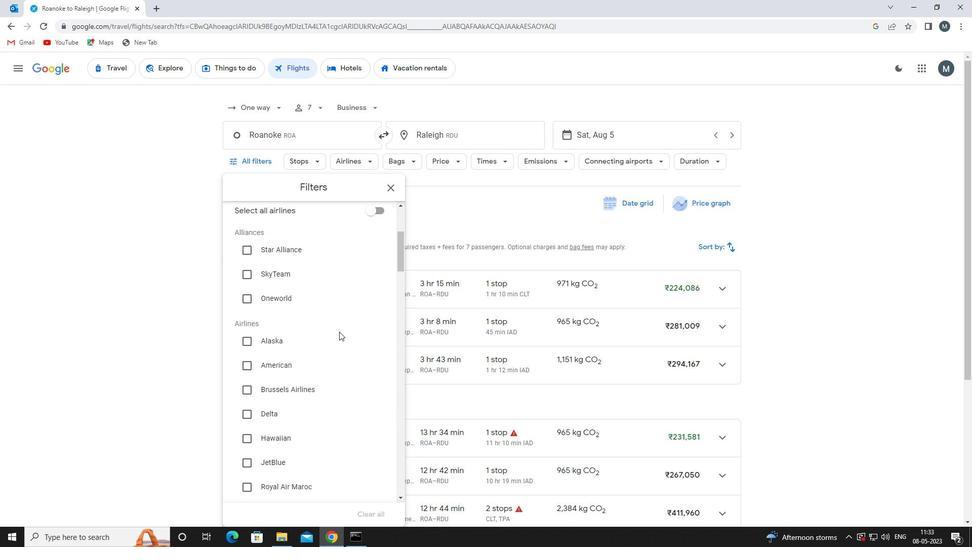 
Action: Mouse scrolled (338, 331) with delta (0, 0)
Screenshot: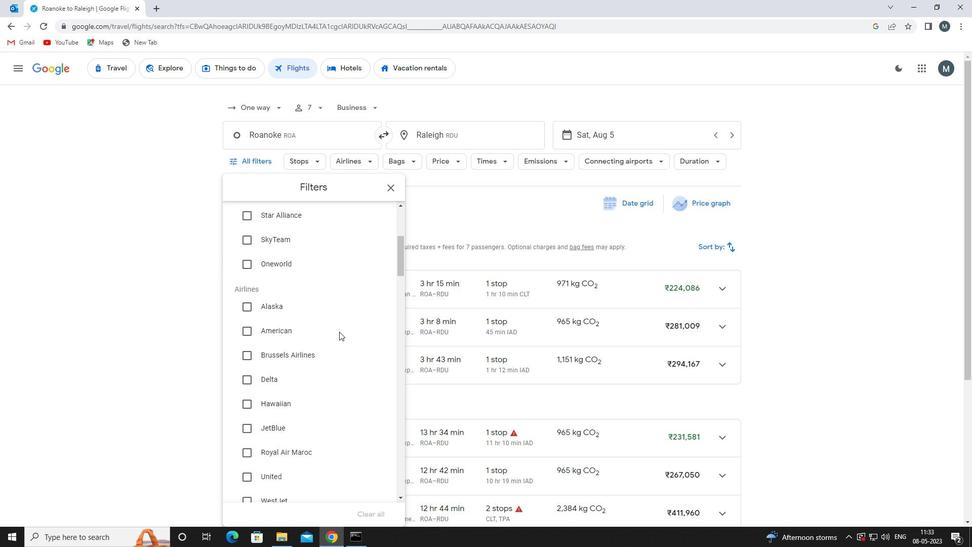 
Action: Mouse scrolled (338, 331) with delta (0, 0)
Screenshot: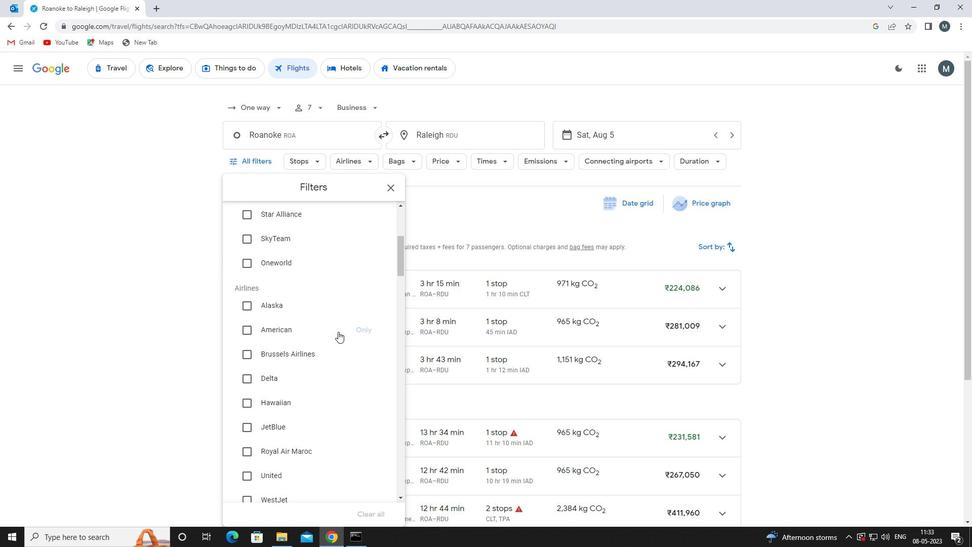 
Action: Mouse moved to (321, 322)
Screenshot: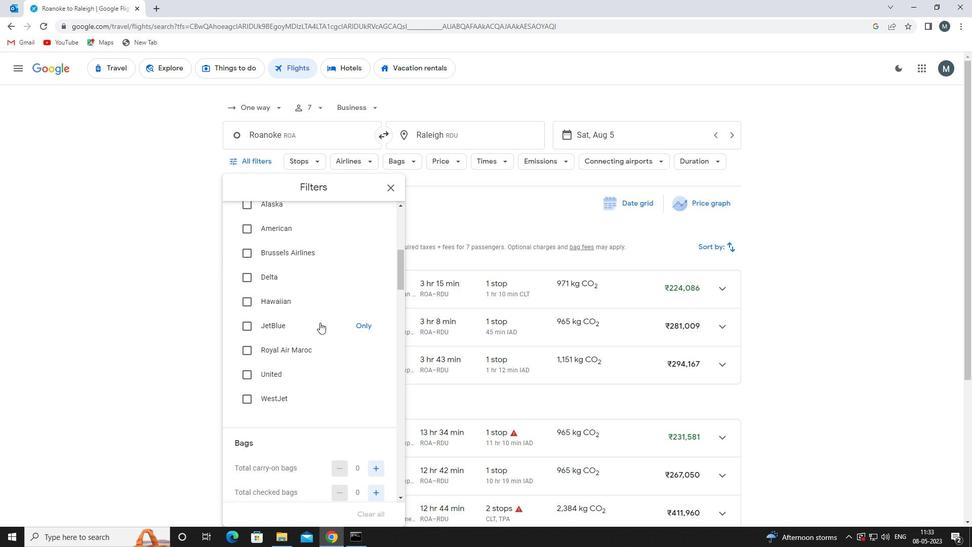 
Action: Mouse scrolled (321, 321) with delta (0, 0)
Screenshot: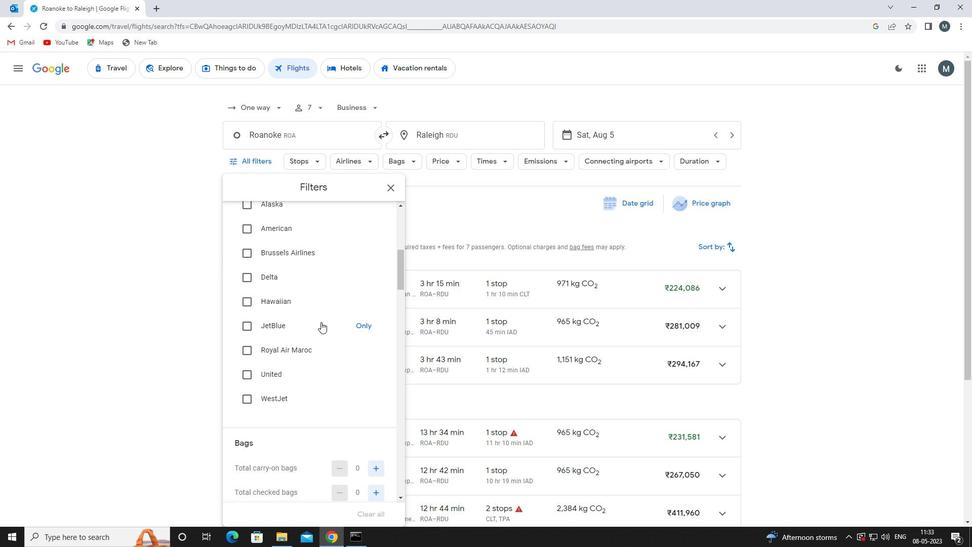 
Action: Mouse scrolled (321, 321) with delta (0, 0)
Screenshot: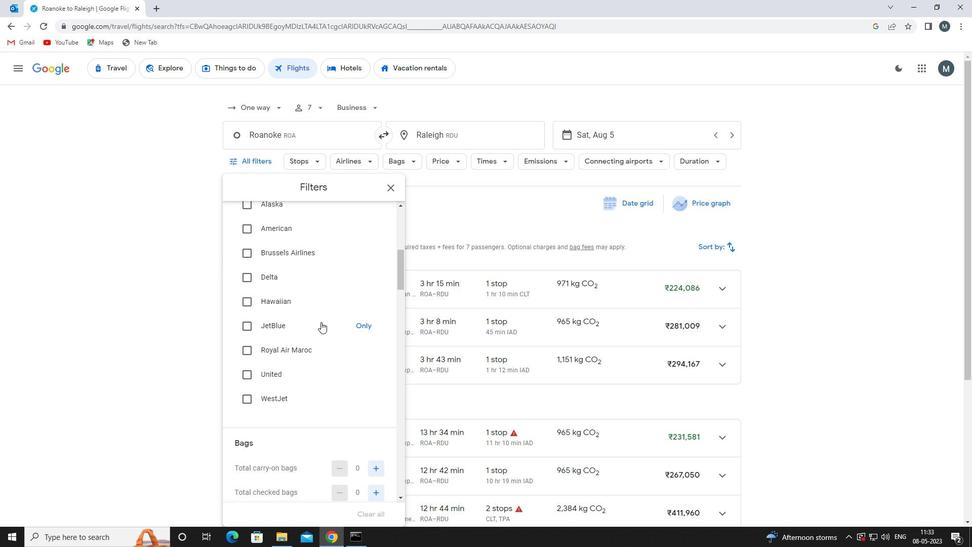
Action: Mouse scrolled (321, 321) with delta (0, 0)
Screenshot: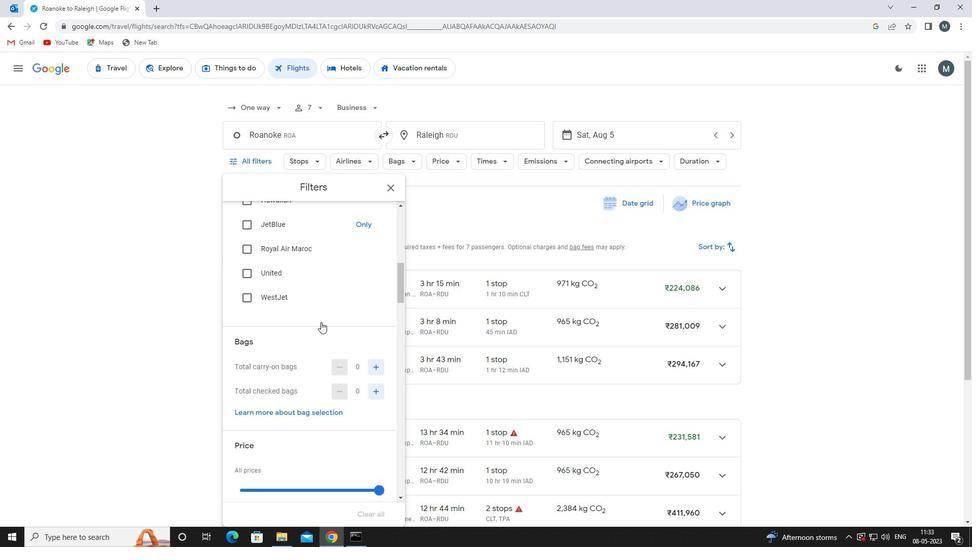 
Action: Mouse moved to (380, 319)
Screenshot: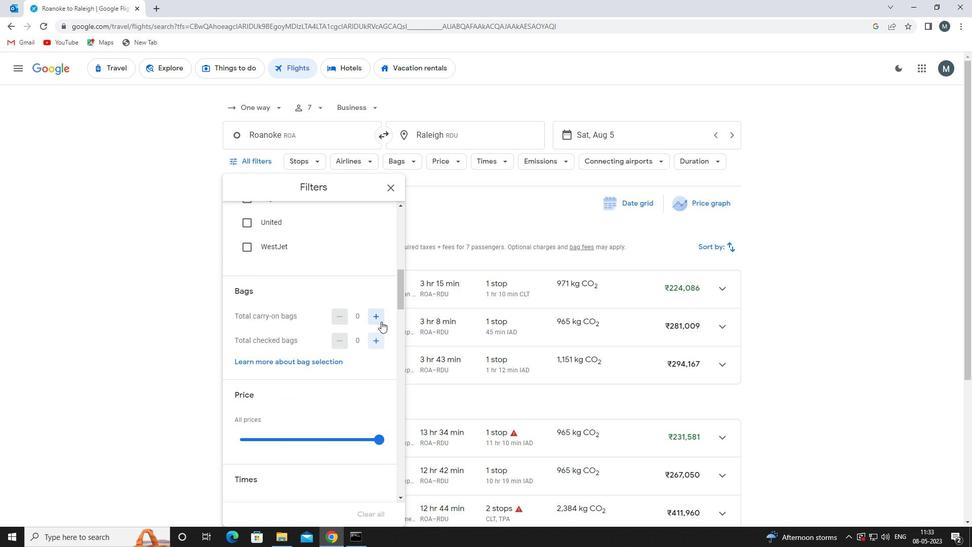 
Action: Mouse pressed left at (380, 319)
Screenshot: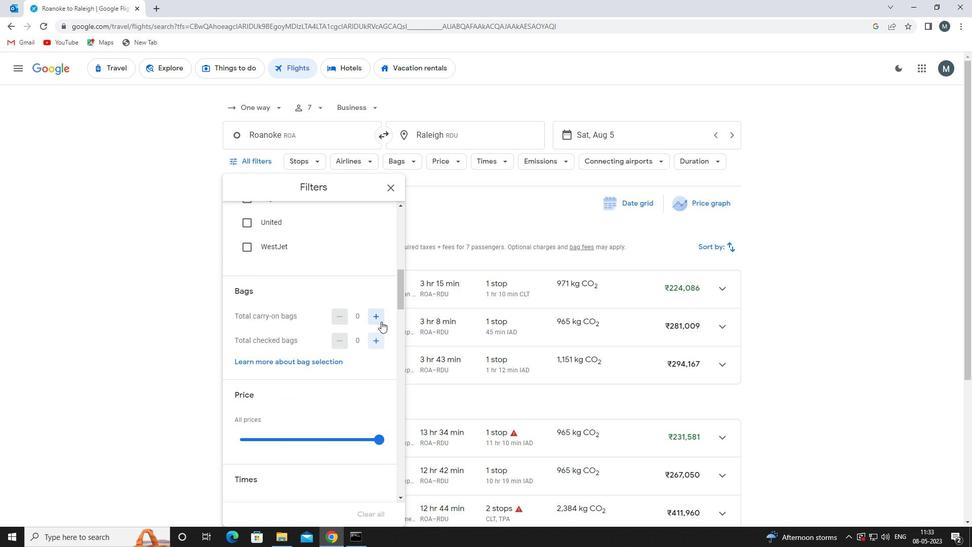 
Action: Mouse moved to (380, 319)
Screenshot: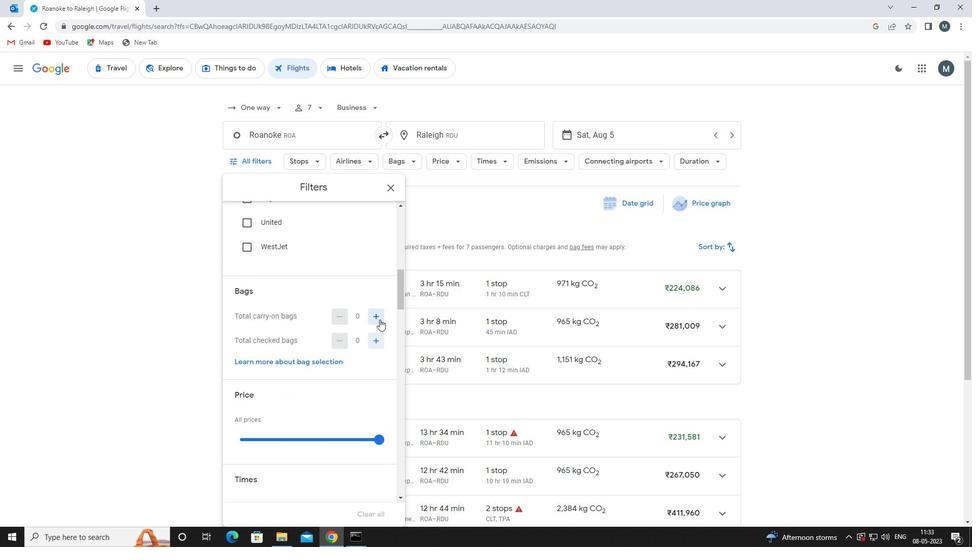 
Action: Mouse pressed left at (380, 319)
Screenshot: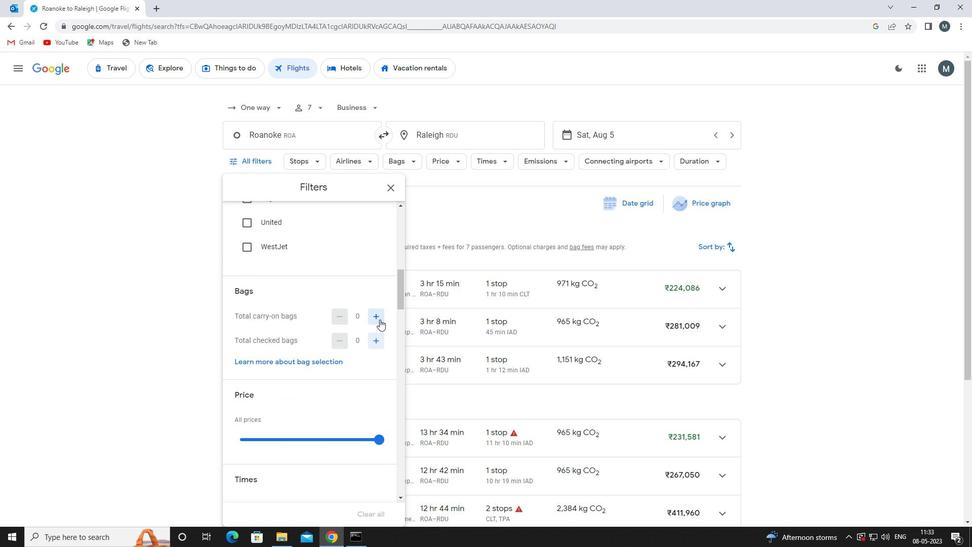 
Action: Mouse moved to (375, 339)
Screenshot: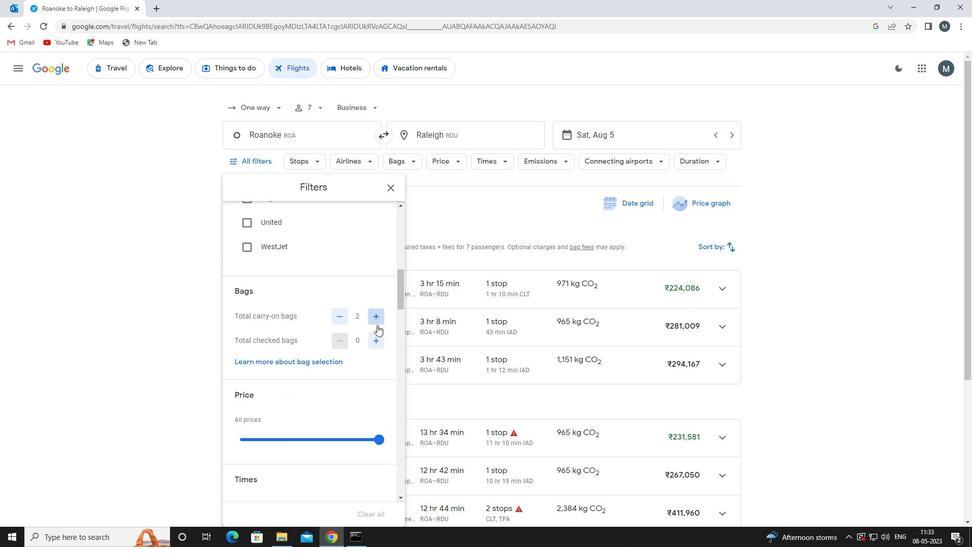 
Action: Mouse pressed left at (375, 339)
Screenshot: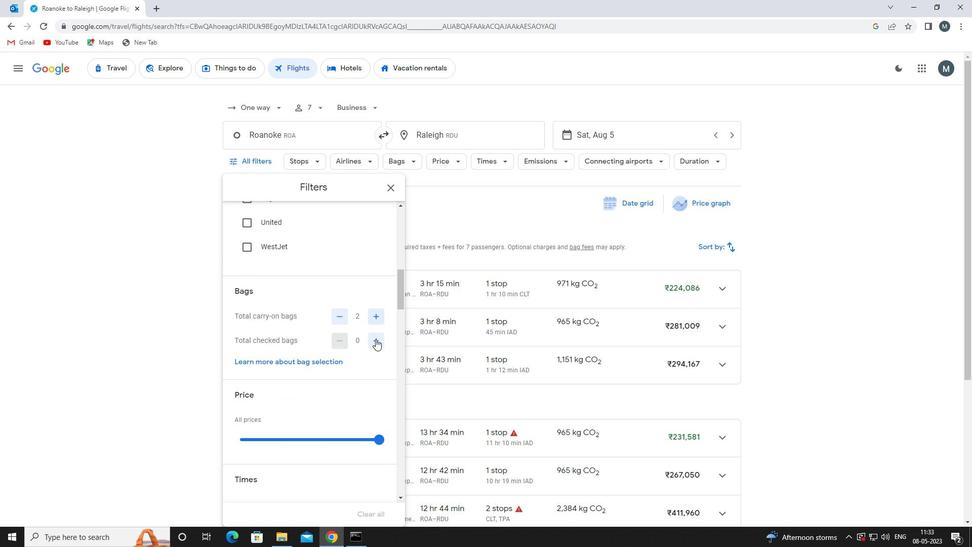 
Action: Mouse moved to (375, 340)
Screenshot: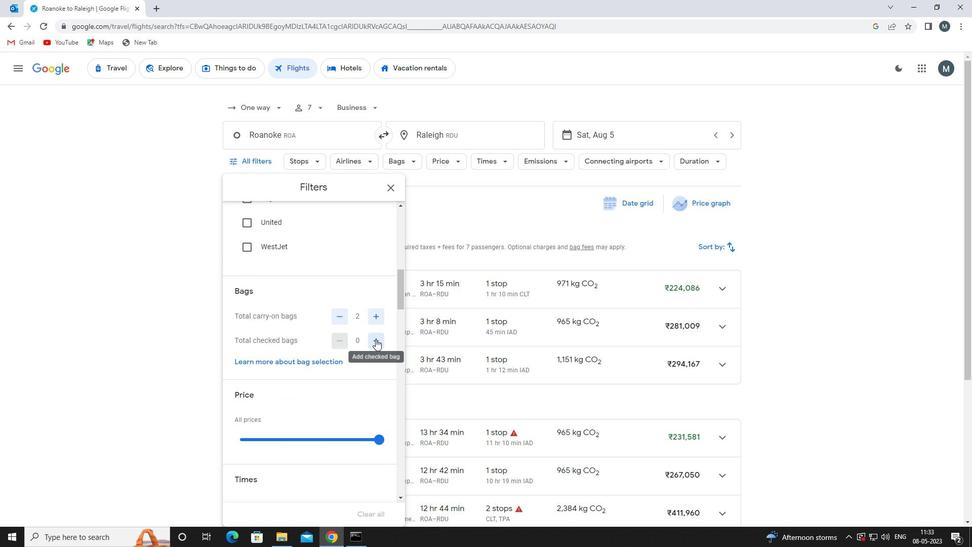 
Action: Mouse pressed left at (375, 340)
Screenshot: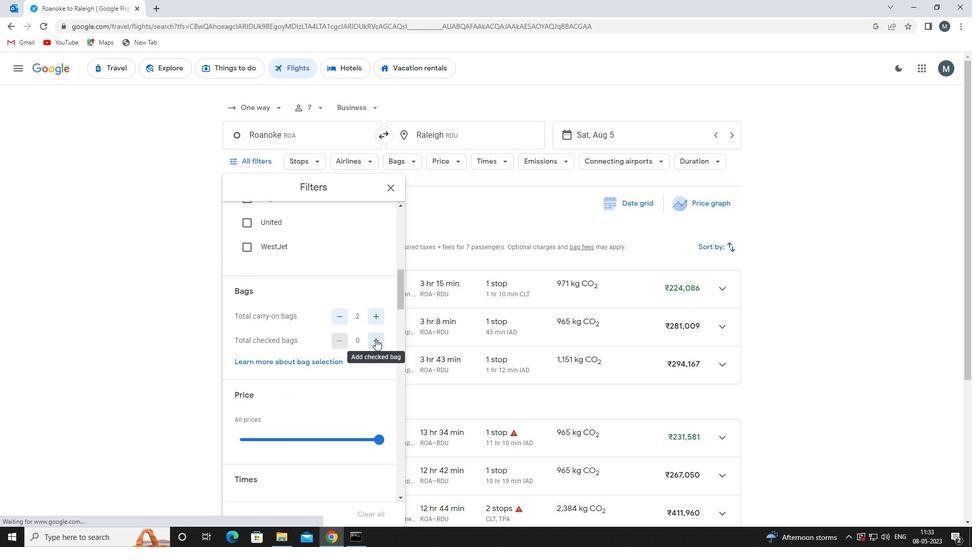 
Action: Mouse pressed left at (375, 340)
Screenshot: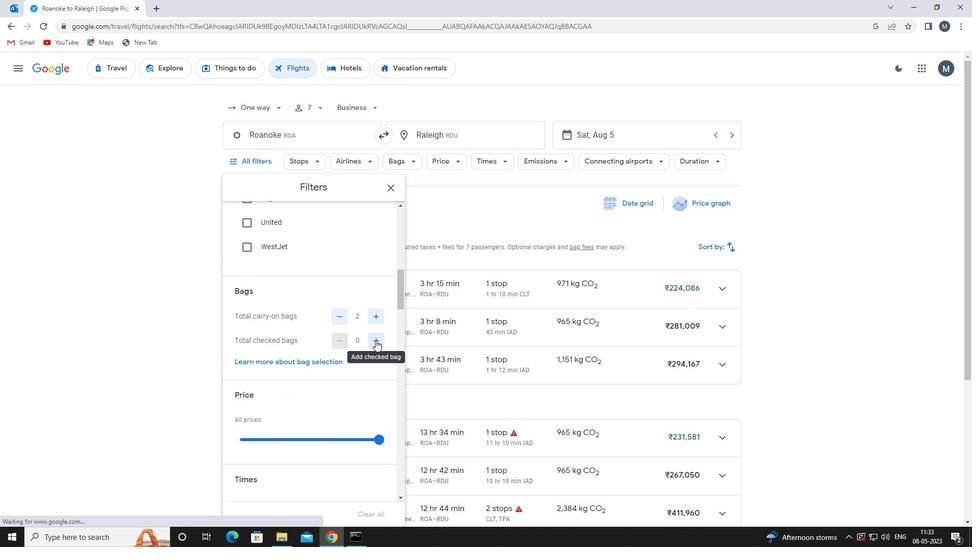 
Action: Mouse pressed left at (375, 340)
Screenshot: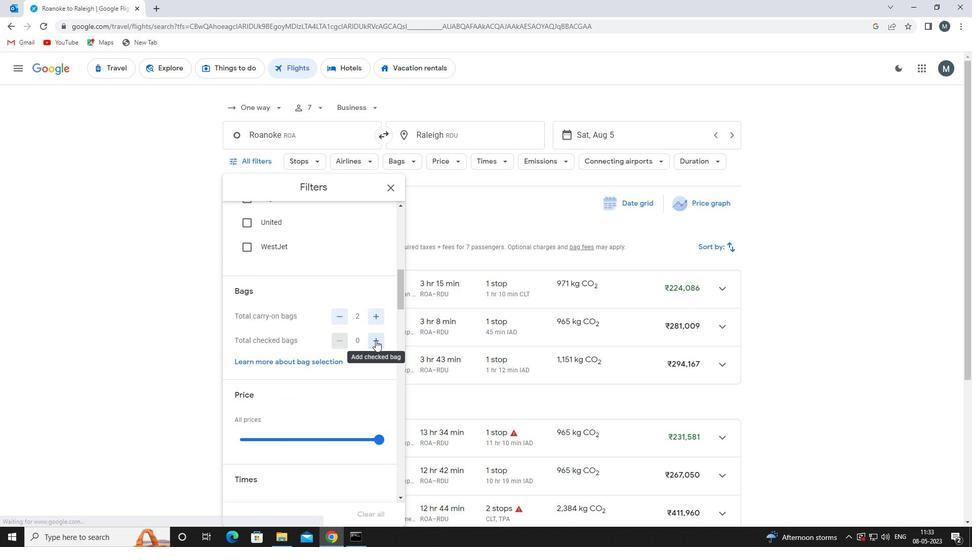 
Action: Mouse pressed left at (375, 340)
Screenshot: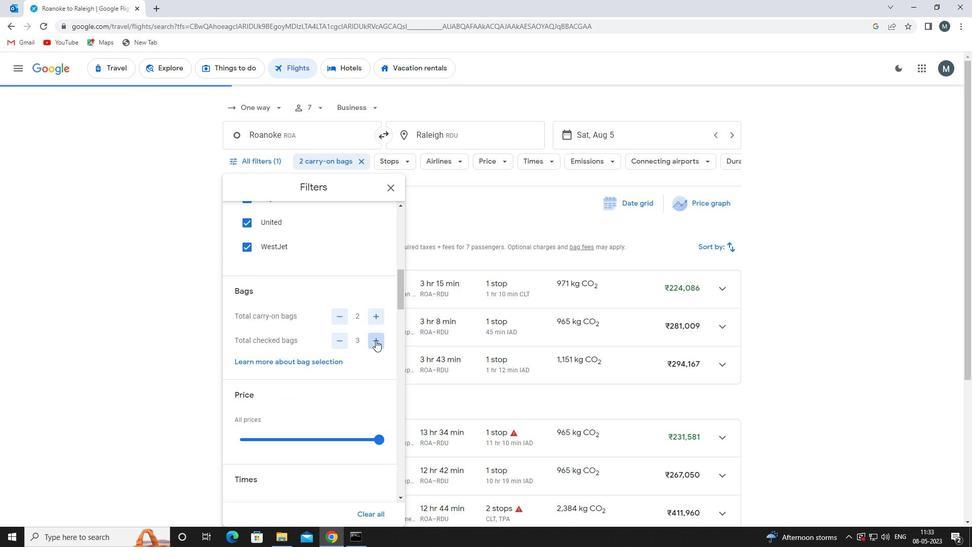 
Action: Mouse pressed left at (375, 340)
Screenshot: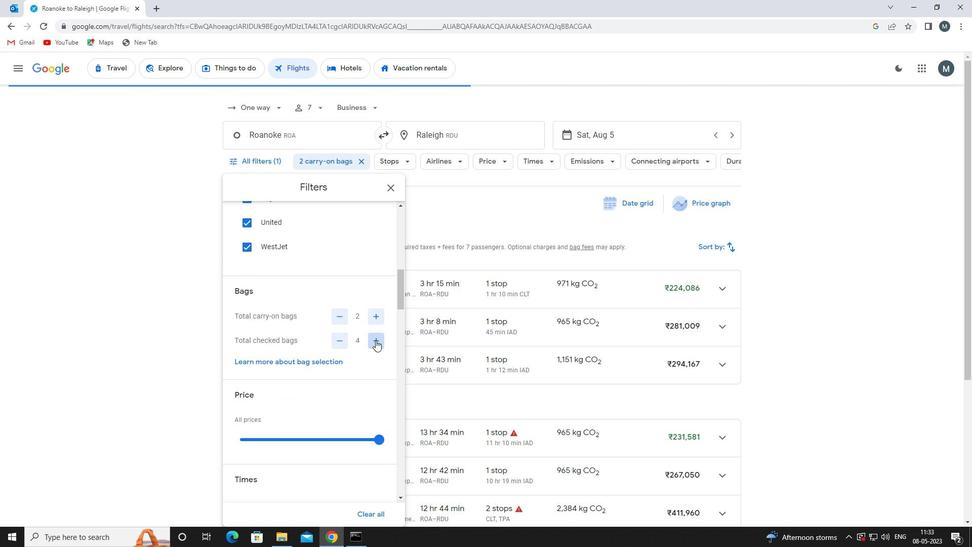 
Action: Mouse pressed left at (375, 340)
Screenshot: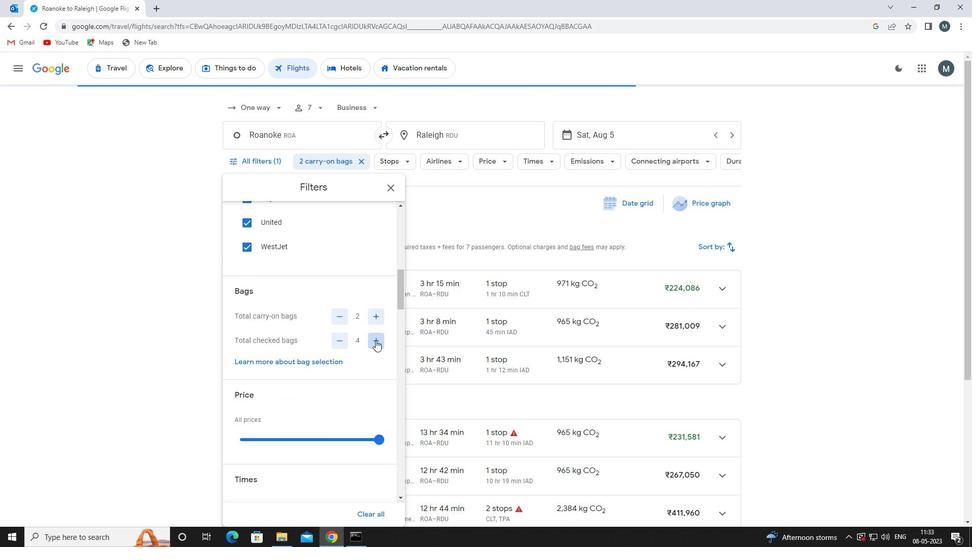 
Action: Mouse pressed left at (375, 340)
Screenshot: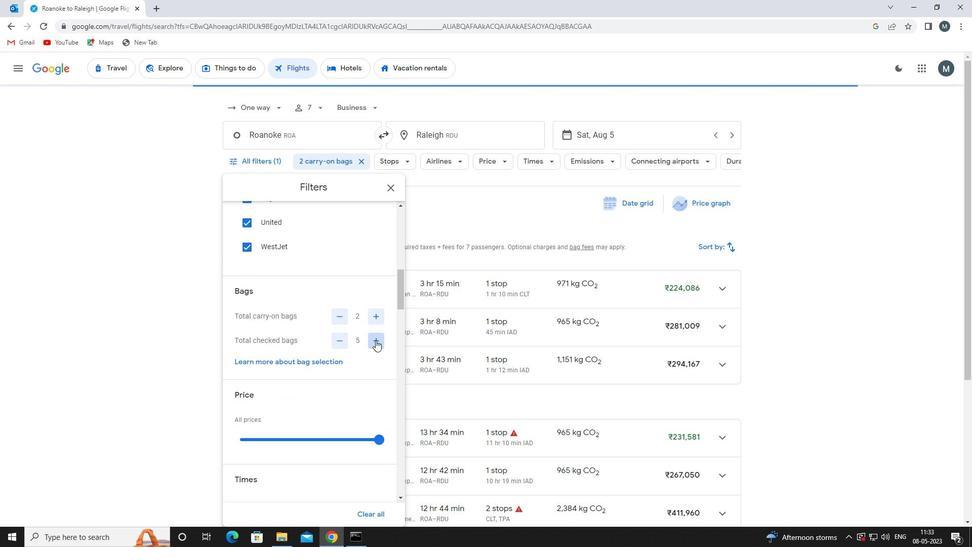 
Action: Mouse pressed left at (375, 340)
Screenshot: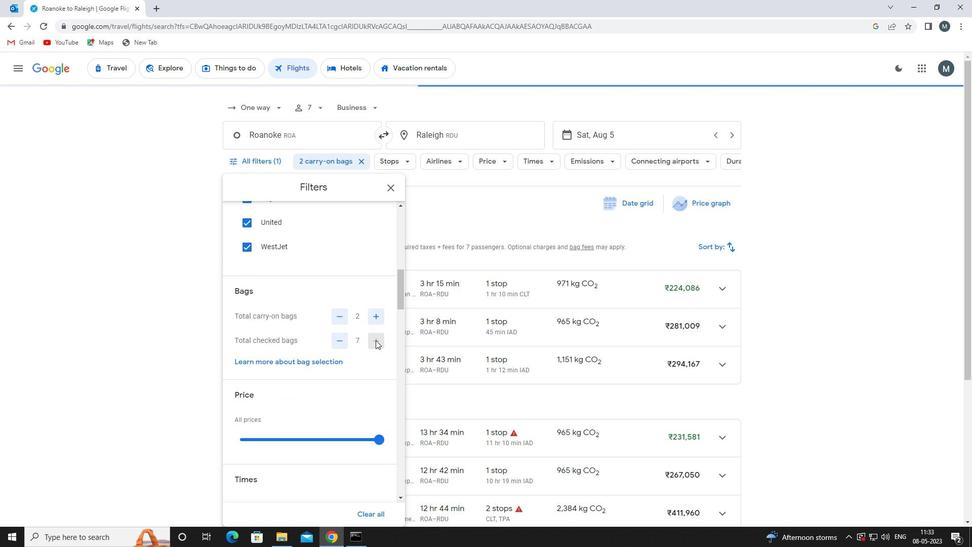 
Action: Mouse moved to (311, 333)
Screenshot: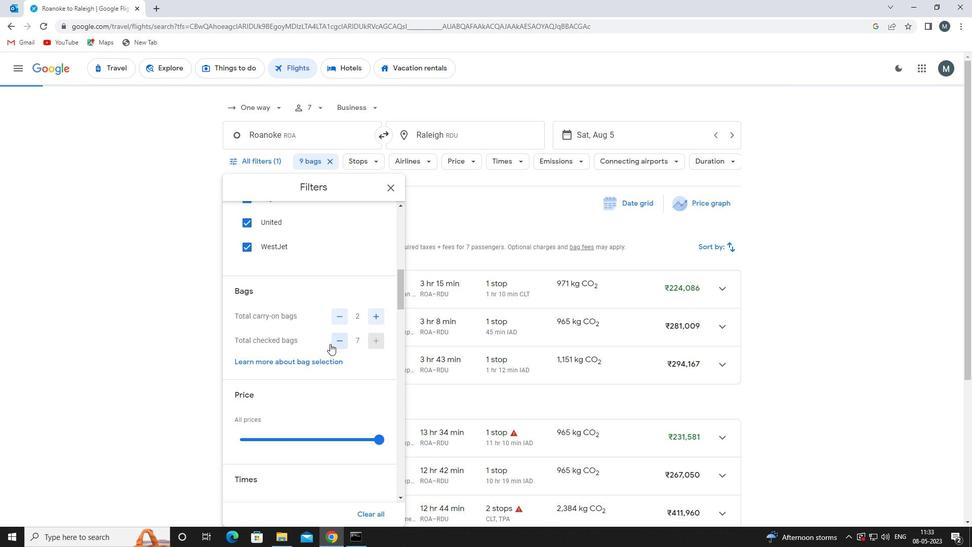 
Action: Mouse scrolled (311, 333) with delta (0, 0)
Screenshot: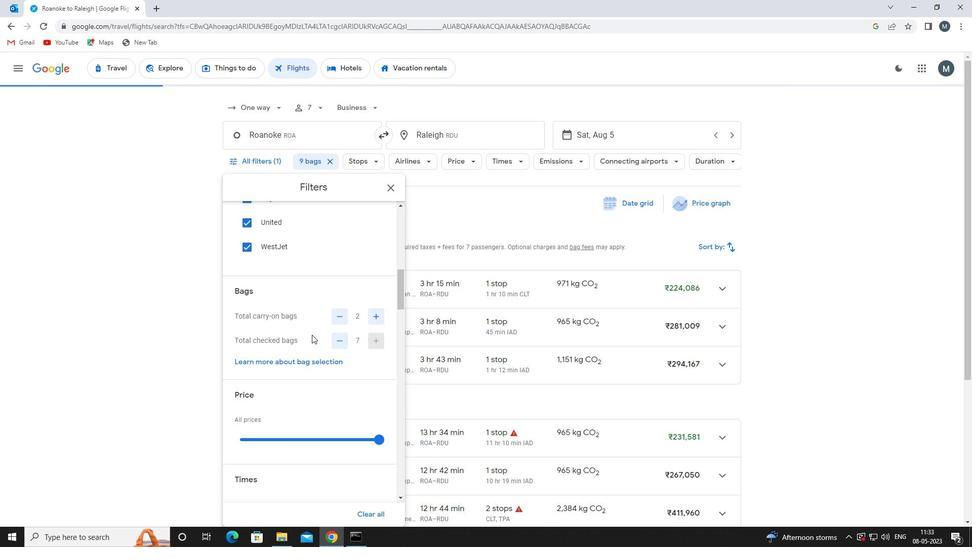 
Action: Mouse moved to (290, 319)
Screenshot: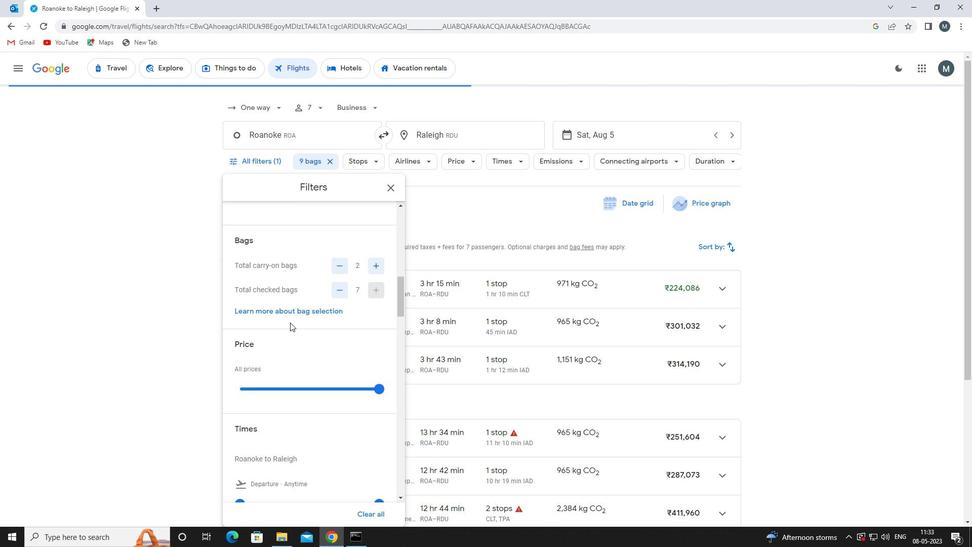 
Action: Mouse scrolled (290, 319) with delta (0, 0)
Screenshot: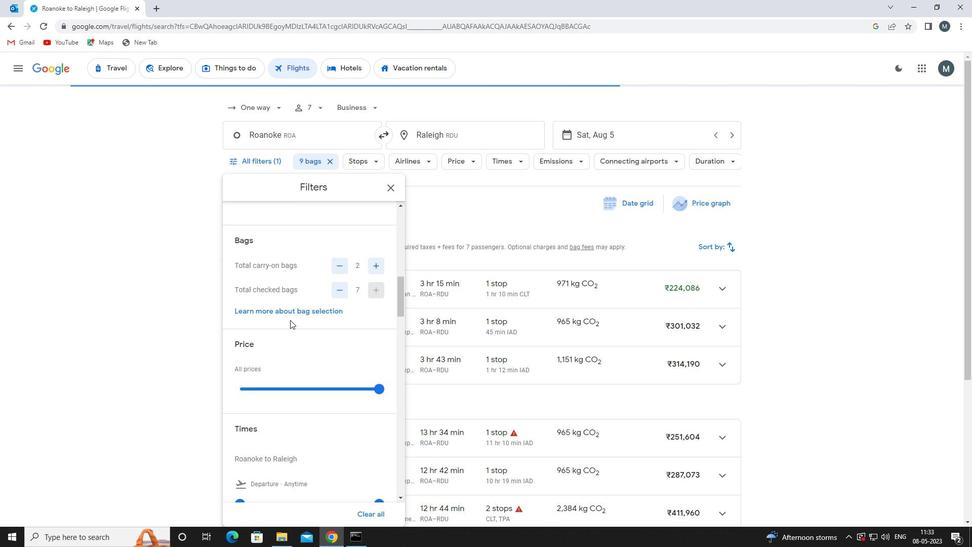 
Action: Mouse scrolled (290, 319) with delta (0, 0)
Screenshot: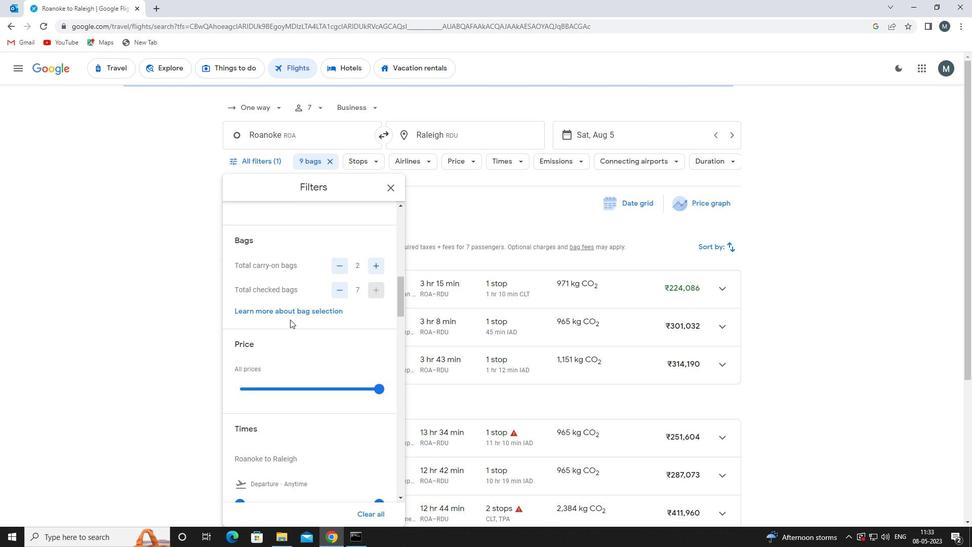 
Action: Mouse moved to (275, 310)
Screenshot: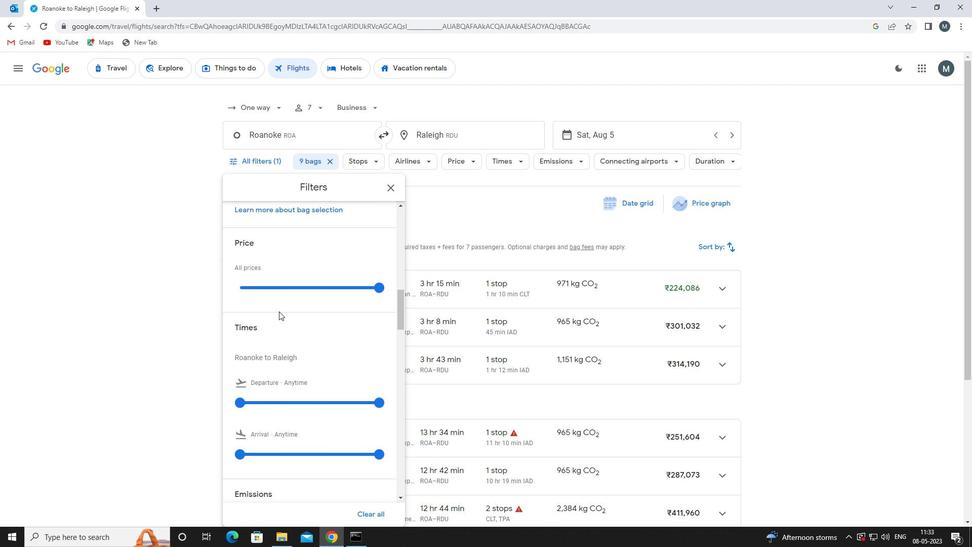 
Action: Mouse scrolled (275, 309) with delta (0, 0)
Screenshot: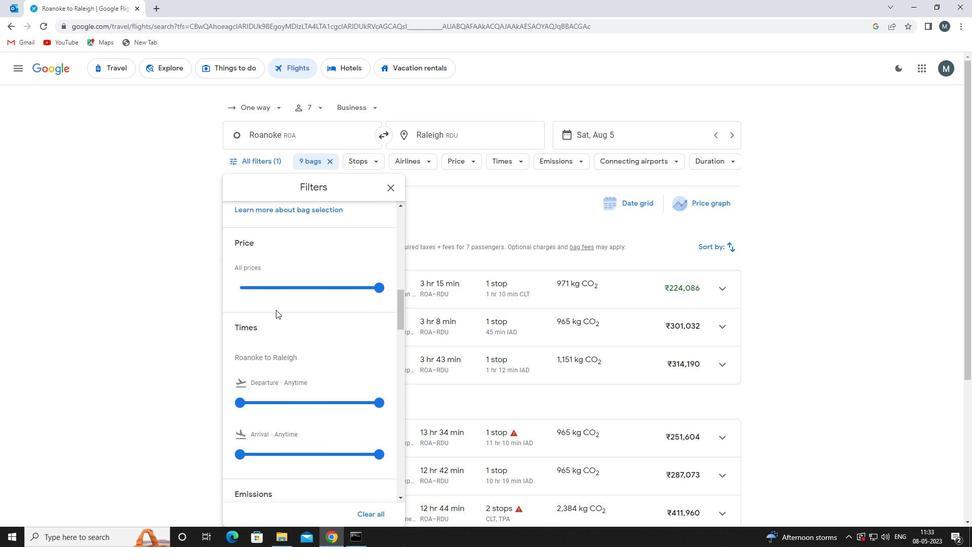 
Action: Mouse moved to (245, 351)
Screenshot: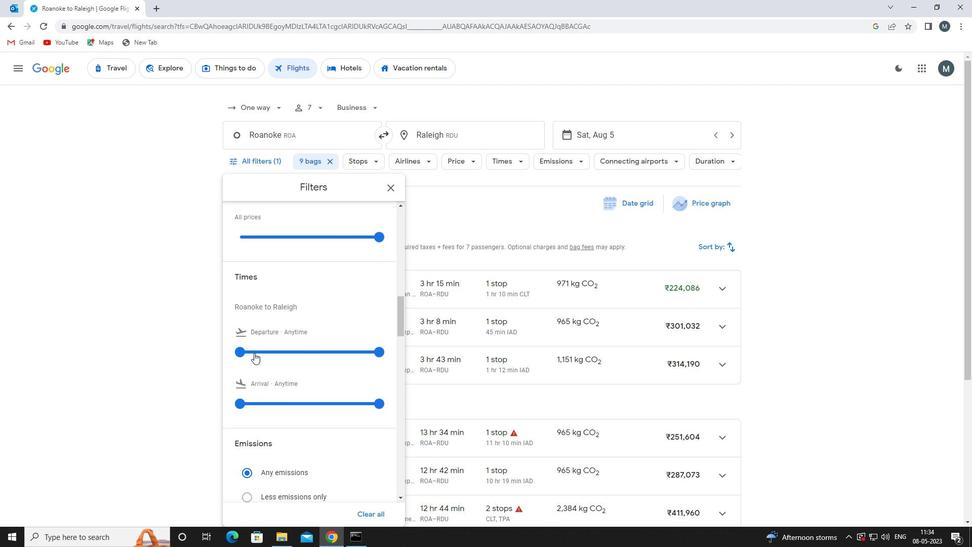 
Action: Mouse pressed left at (245, 351)
Screenshot: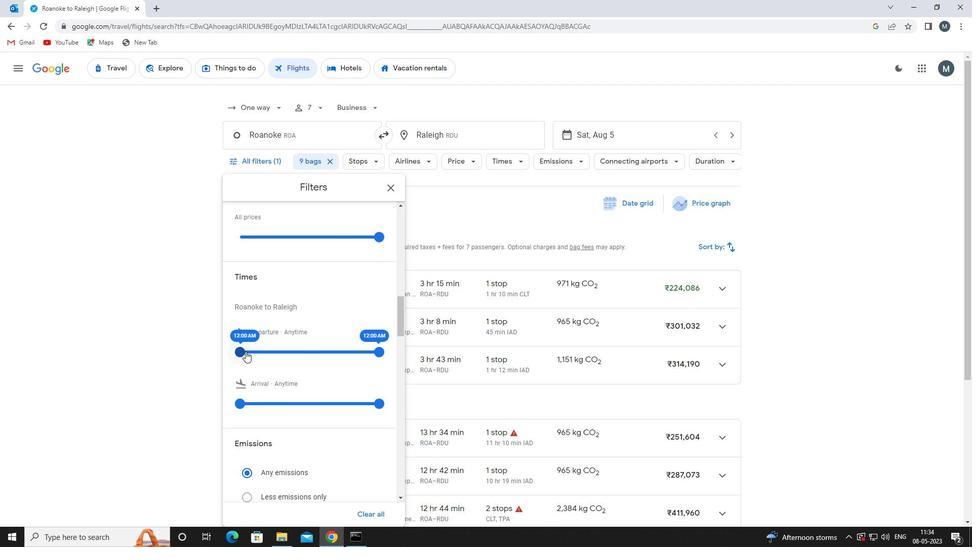 
Action: Mouse moved to (379, 352)
Screenshot: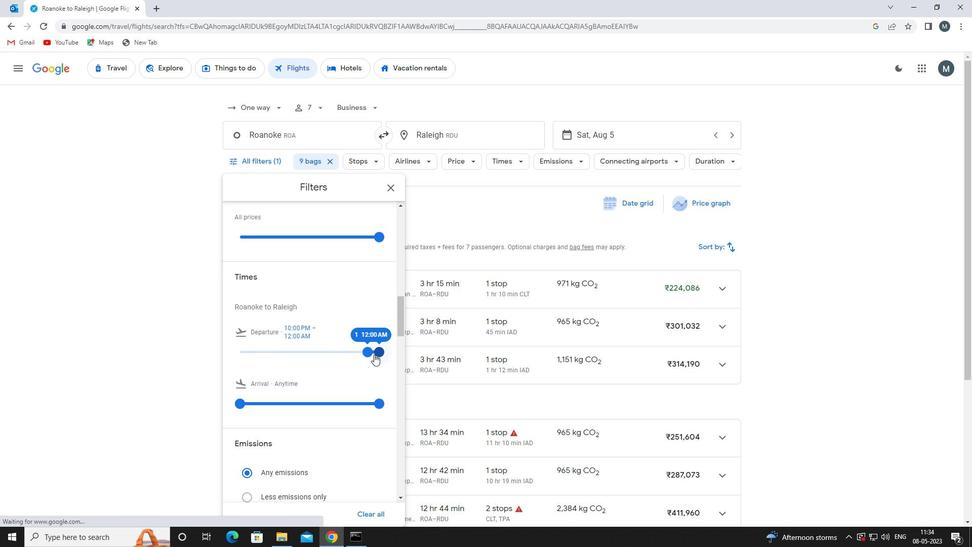 
Action: Mouse pressed left at (379, 352)
Screenshot: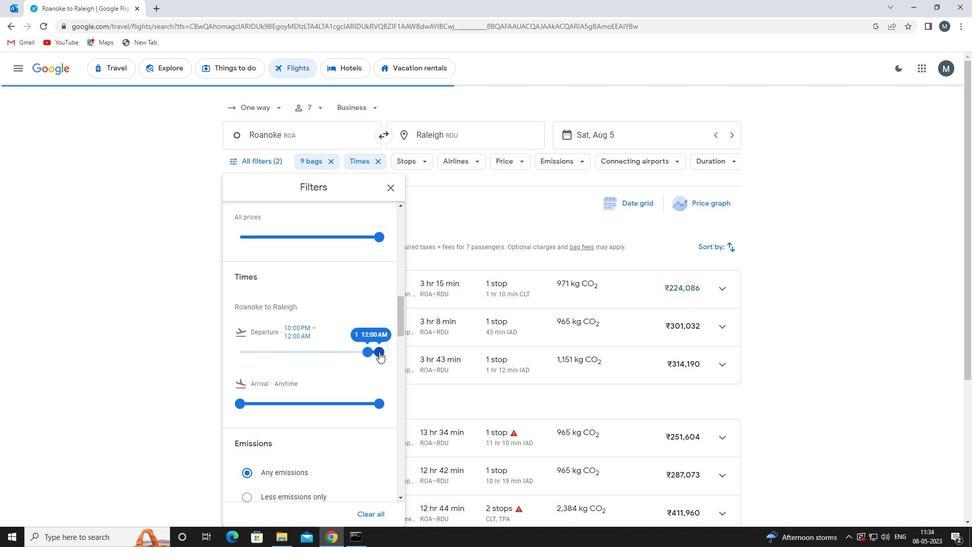 
Action: Mouse moved to (380, 352)
Screenshot: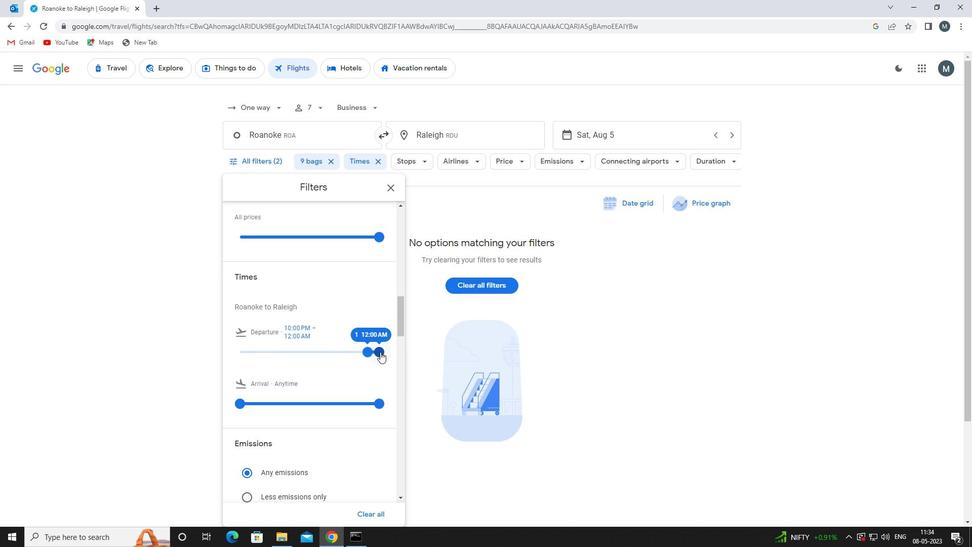 
Action: Mouse pressed left at (380, 352)
Screenshot: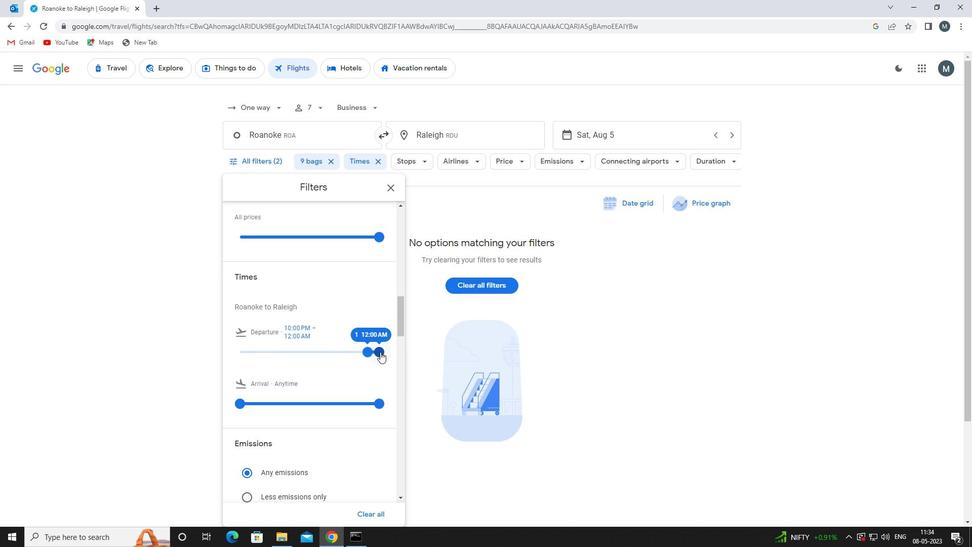 
Action: Mouse moved to (368, 352)
Screenshot: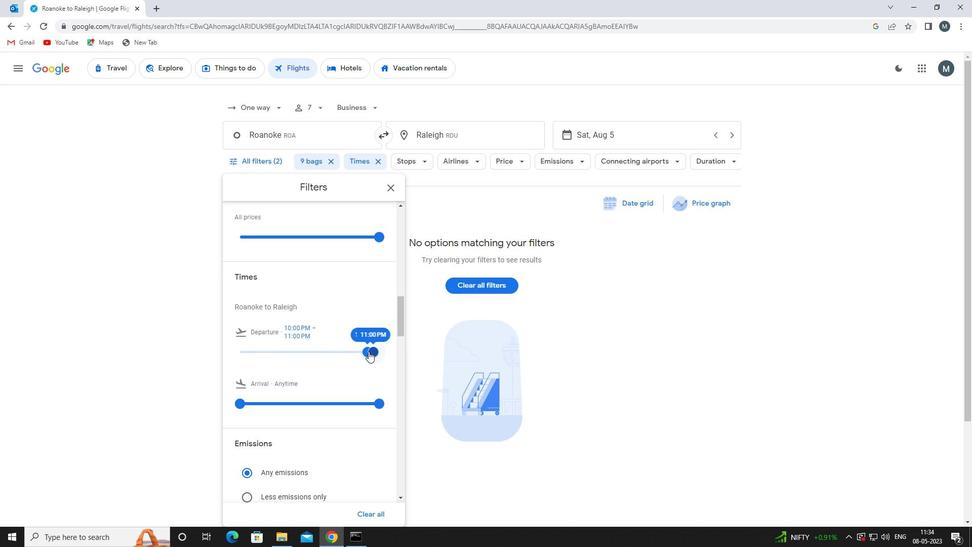 
Action: Mouse scrolled (368, 351) with delta (0, 0)
Screenshot: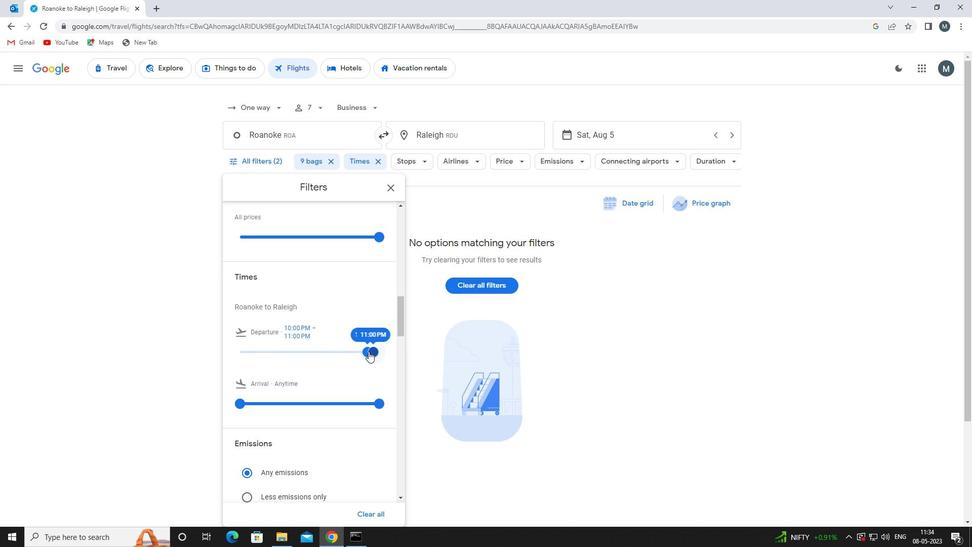 
Action: Mouse moved to (392, 184)
Screenshot: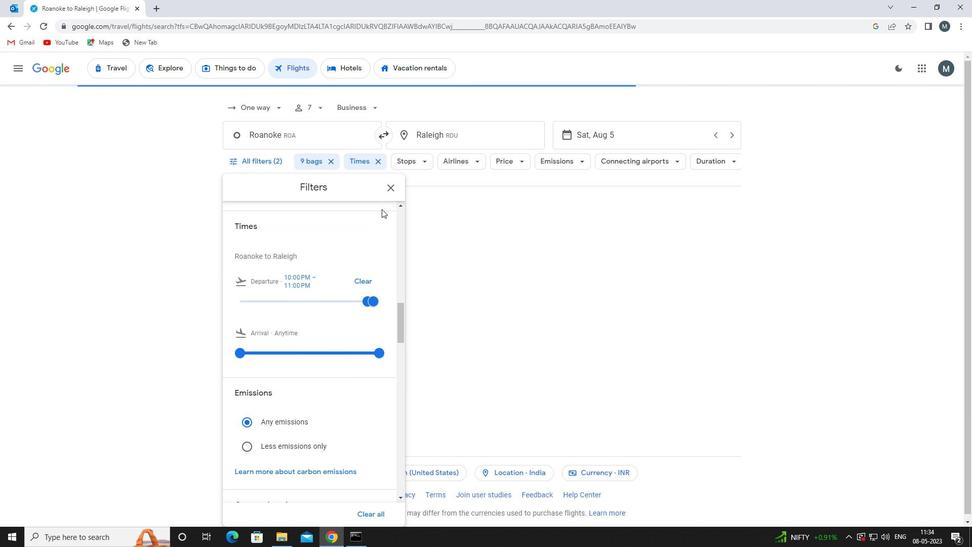 
Action: Mouse pressed left at (392, 184)
Screenshot: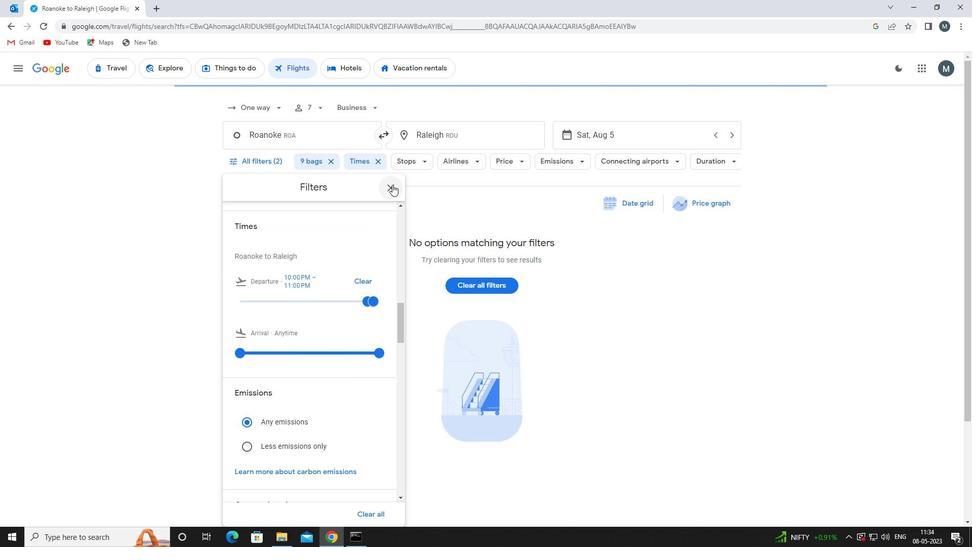 
Action: Mouse moved to (392, 183)
Screenshot: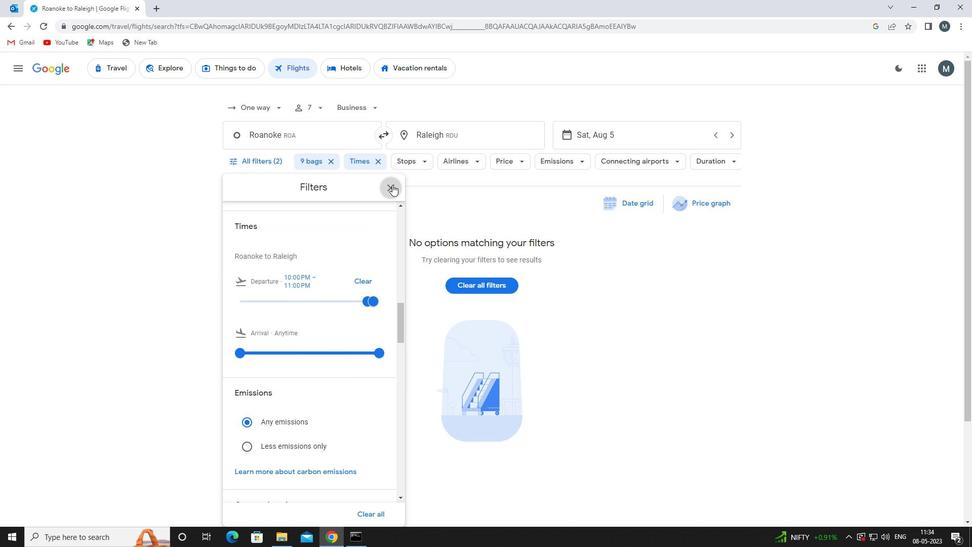 
